 Task: In the  document advertising Apply all border to the tabe with  'with box; Style line and width 1/4 pt 'Select Header and apply  'Italics' Select the text and align it to the  Center
Action: Mouse moved to (79, 17)
Screenshot: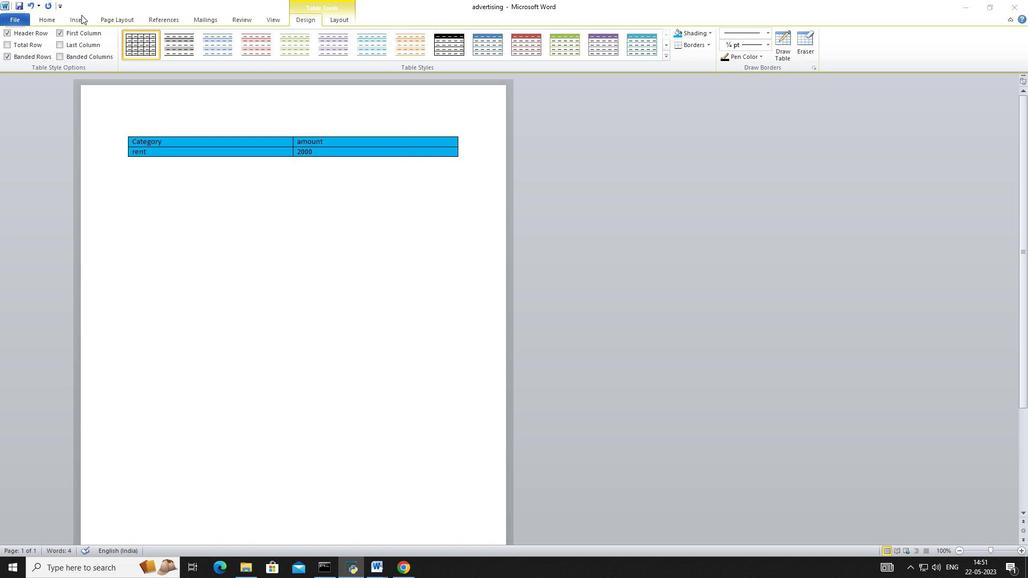 
Action: Mouse pressed left at (79, 17)
Screenshot: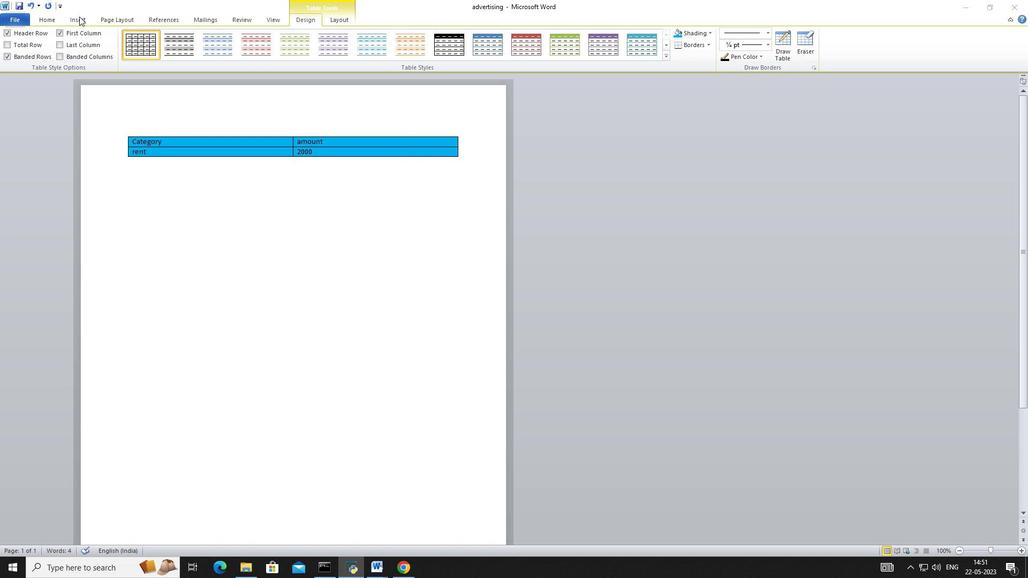 
Action: Mouse moved to (78, 25)
Screenshot: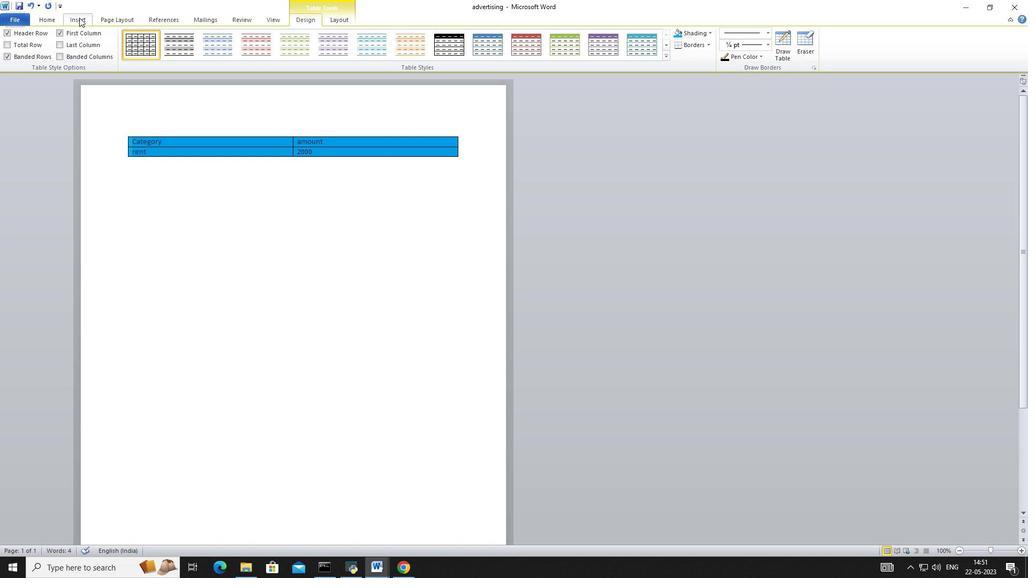 
Action: Key pressed ctrl+A
Screenshot: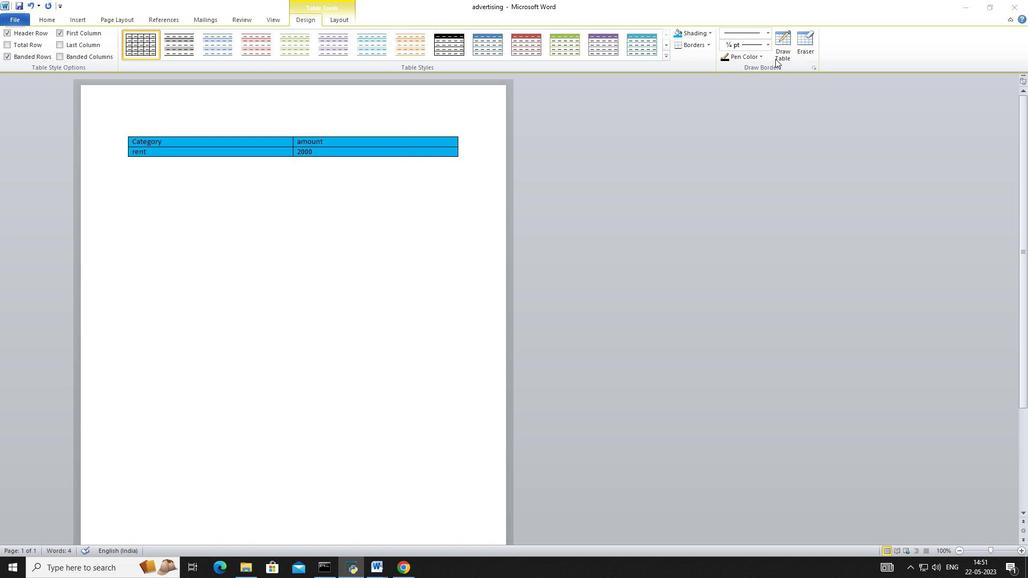 
Action: Mouse moved to (329, 69)
Screenshot: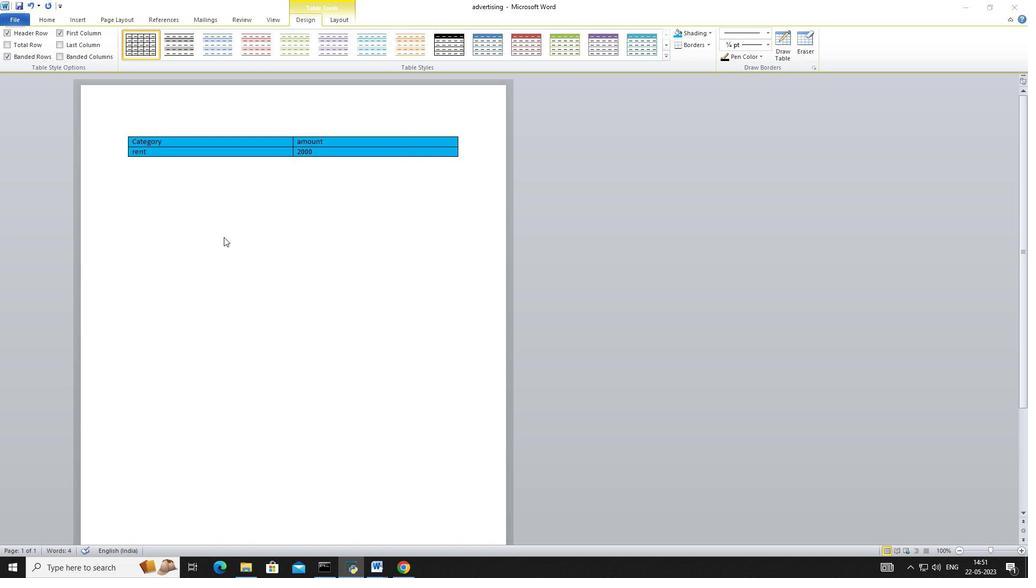 
Action: Mouse pressed left at (49, 19)
Screenshot: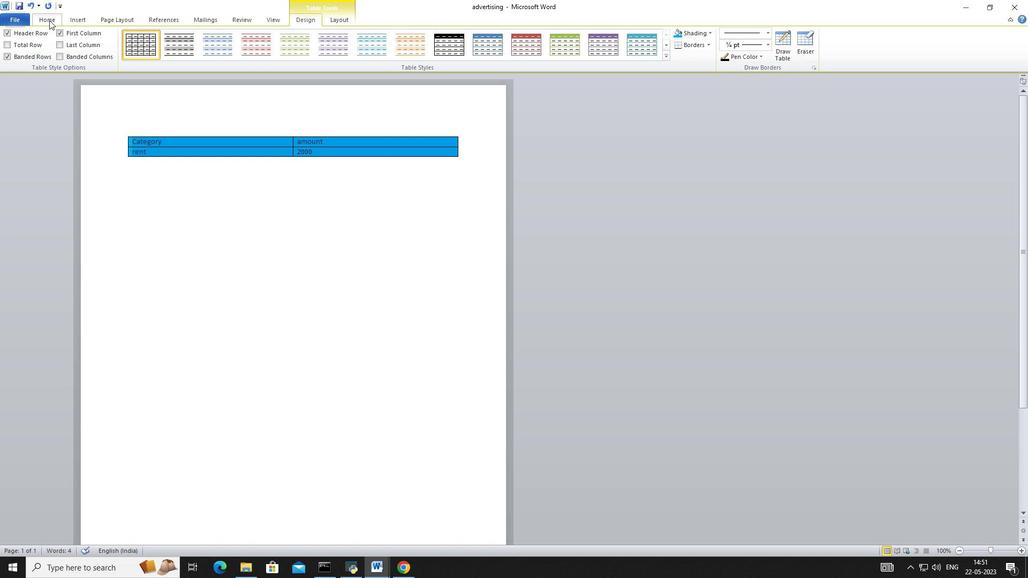 
Action: Mouse moved to (334, 54)
Screenshot: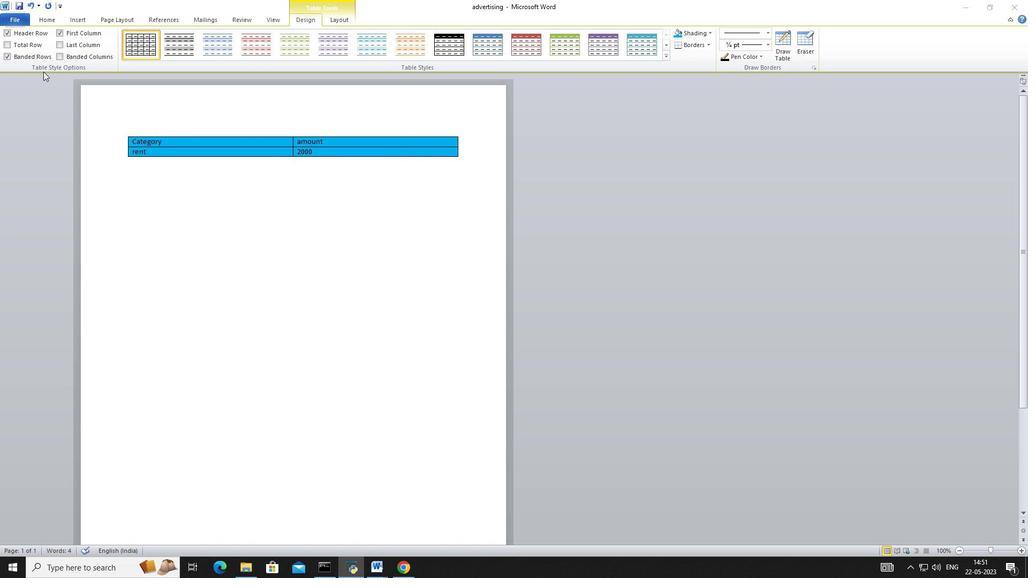 
Action: Mouse pressed left at (334, 54)
Screenshot: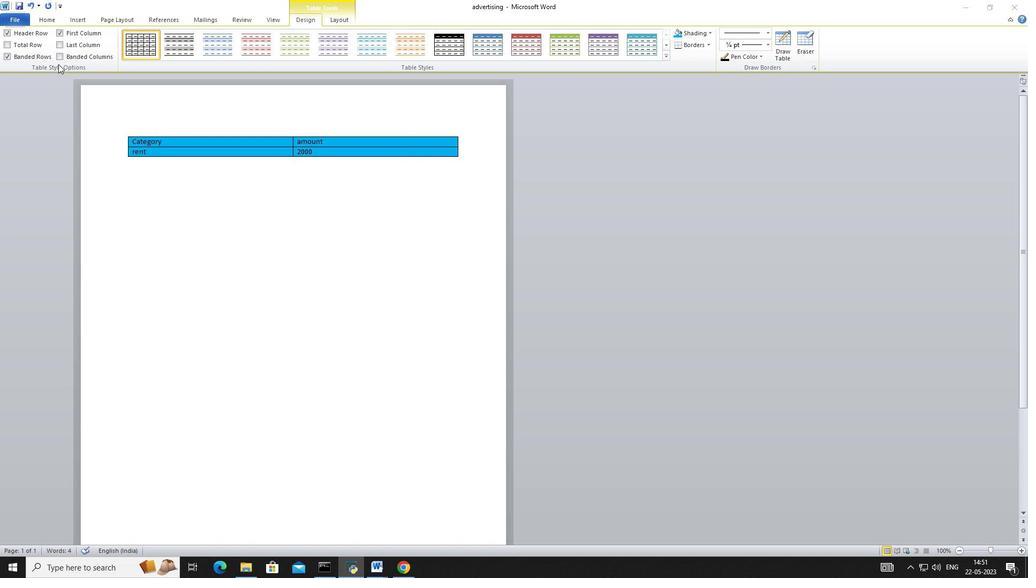 
Action: Mouse moved to (356, 205)
Screenshot: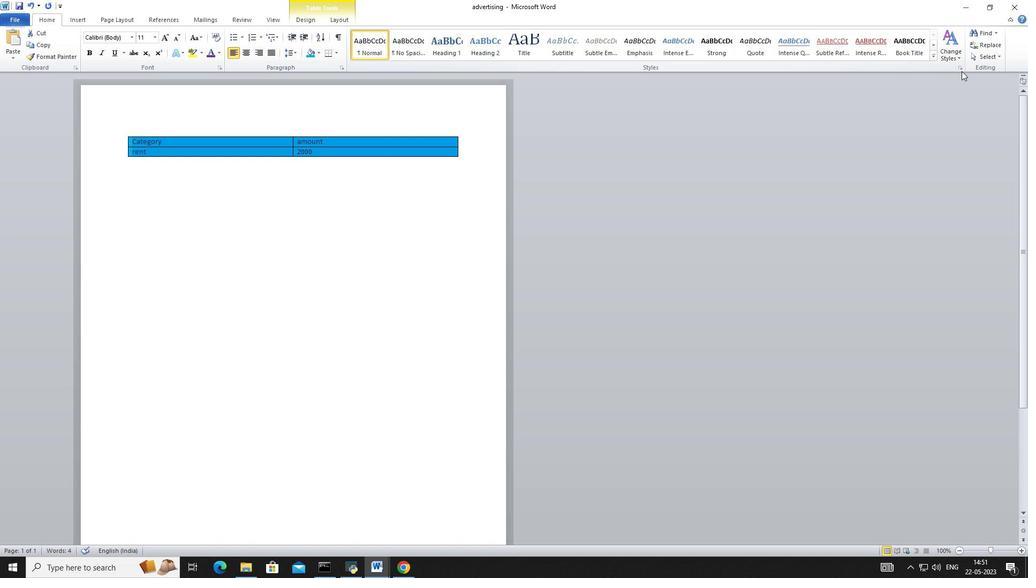 
Action: Mouse pressed left at (123, 130)
Screenshot: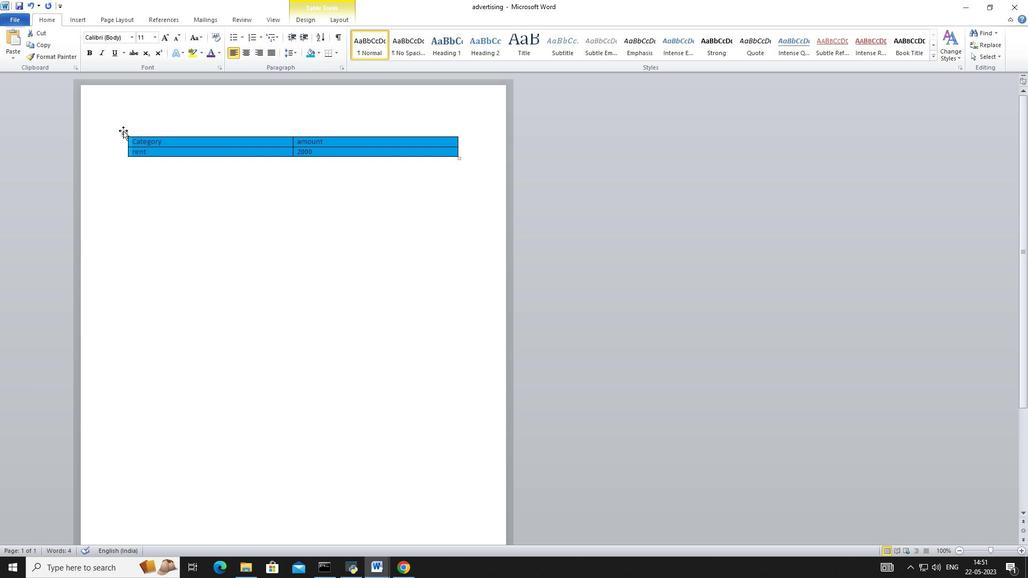 
Action: Mouse moved to (125, 132)
Screenshot: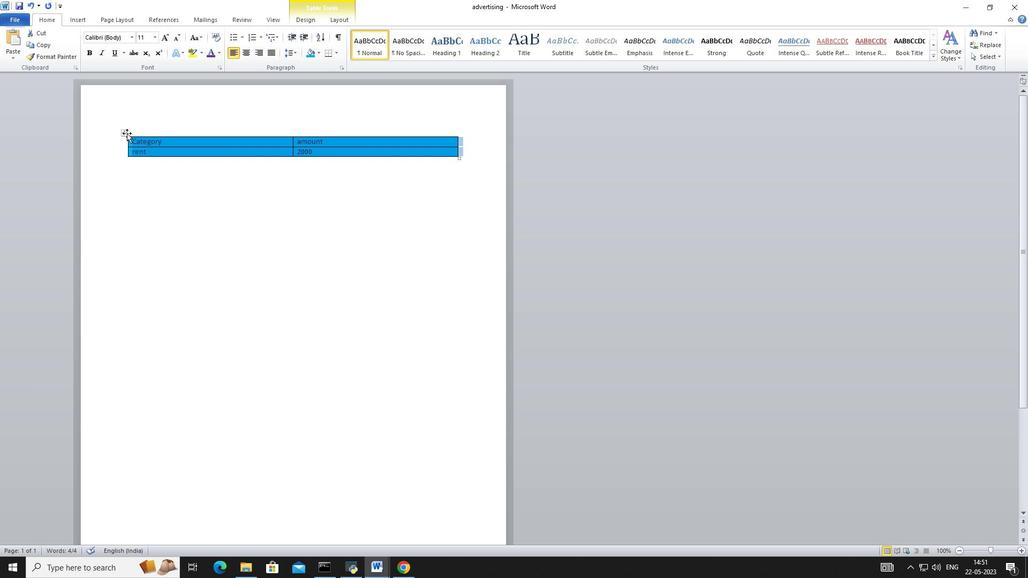 
Action: Mouse pressed left at (125, 132)
Screenshot: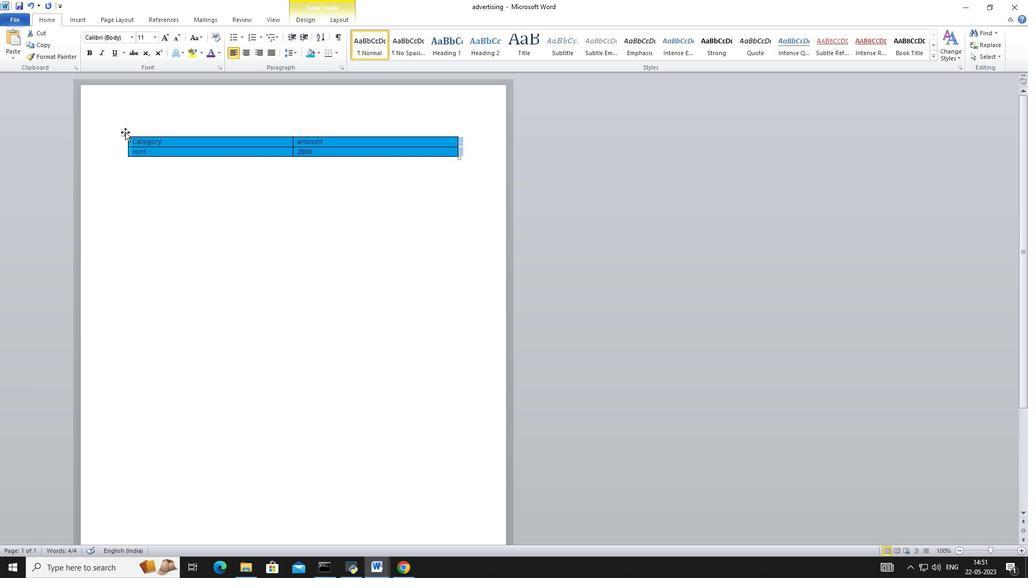 
Action: Mouse moved to (307, 34)
Screenshot: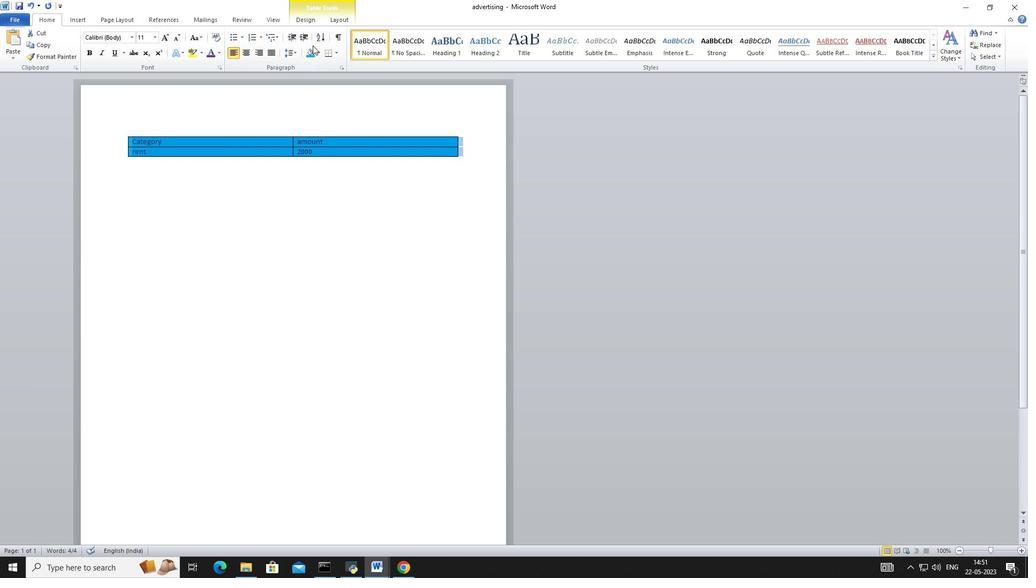 
Action: Mouse pressed left at (369, 130)
Screenshot: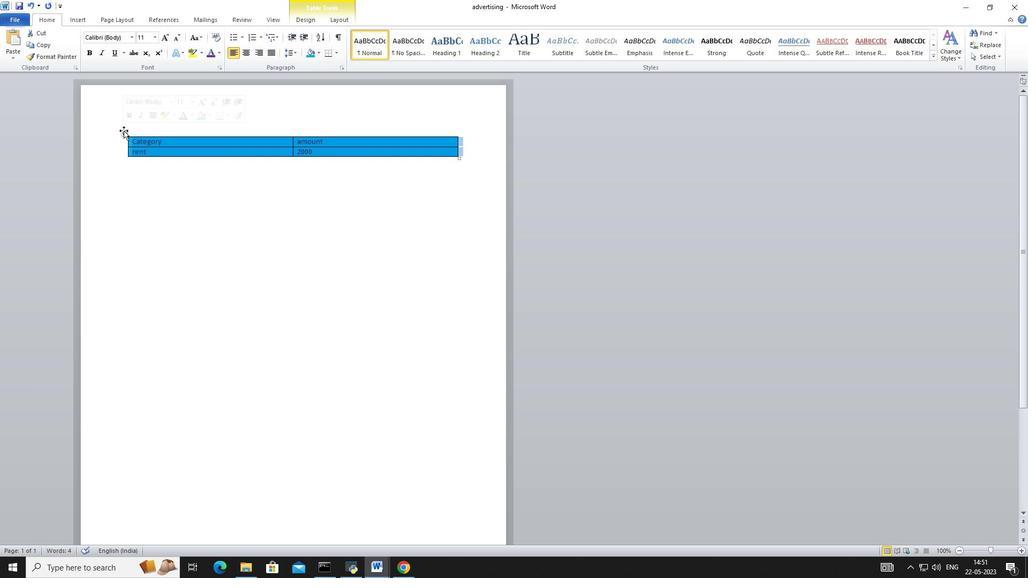 
Action: Mouse moved to (369, 130)
Screenshot: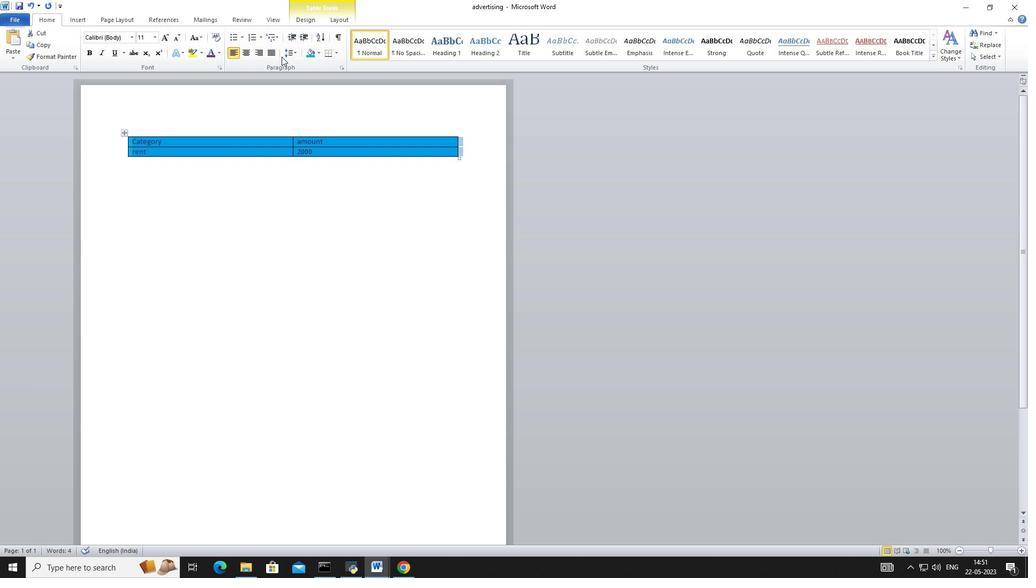 
Action: Mouse pressed left at (305, 21)
Screenshot: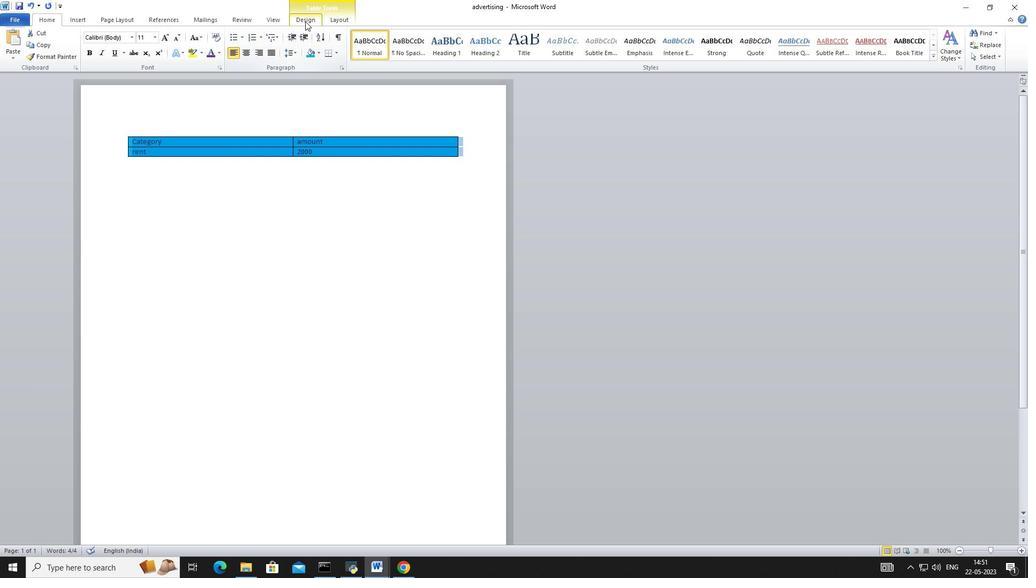 
Action: Mouse moved to (718, 78)
Screenshot: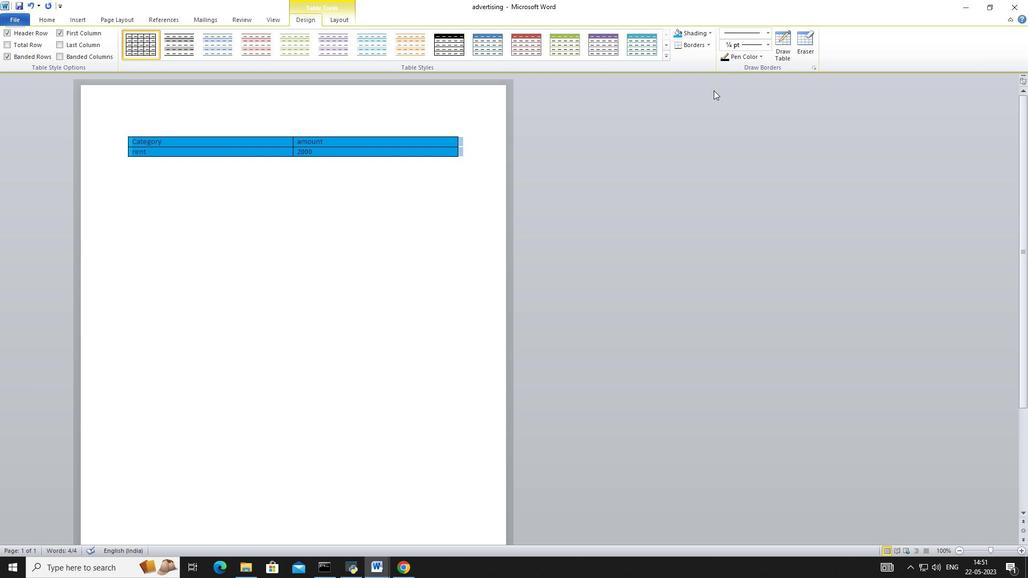 
Action: Mouse pressed left at (339, 55)
Screenshot: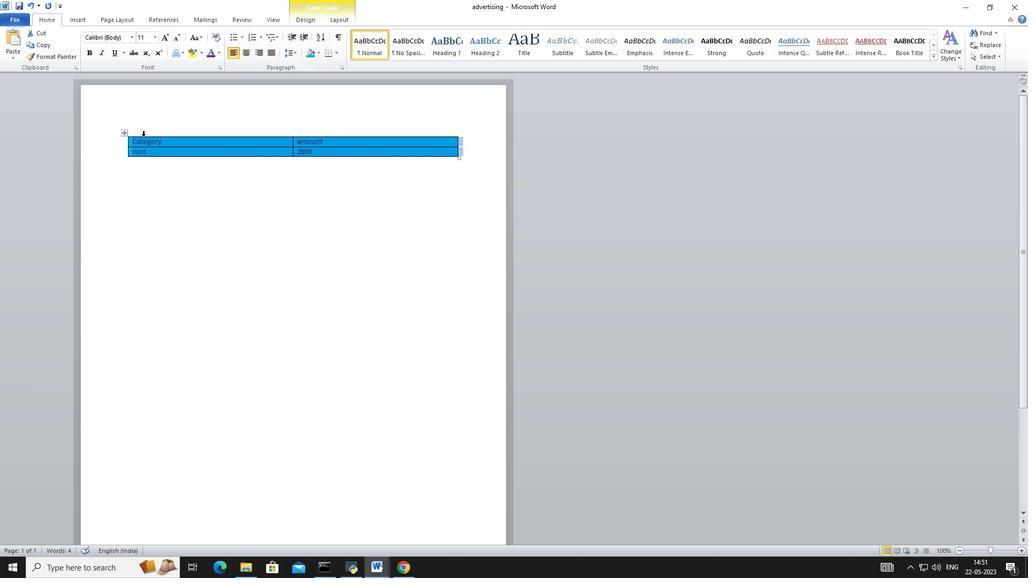 
Action: Mouse moved to (714, 51)
Screenshot: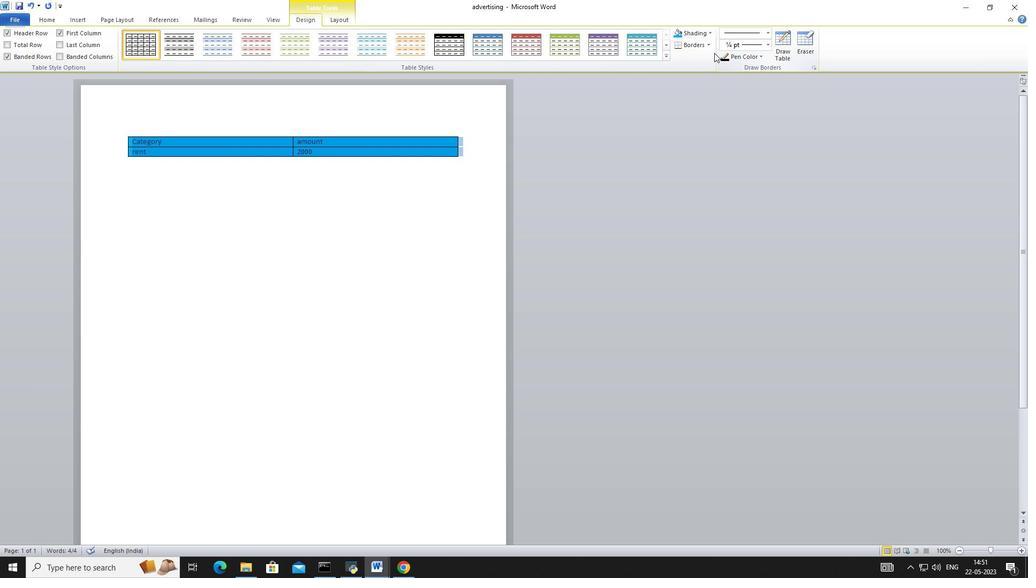 
Action: Mouse pressed left at (366, 253)
Screenshot: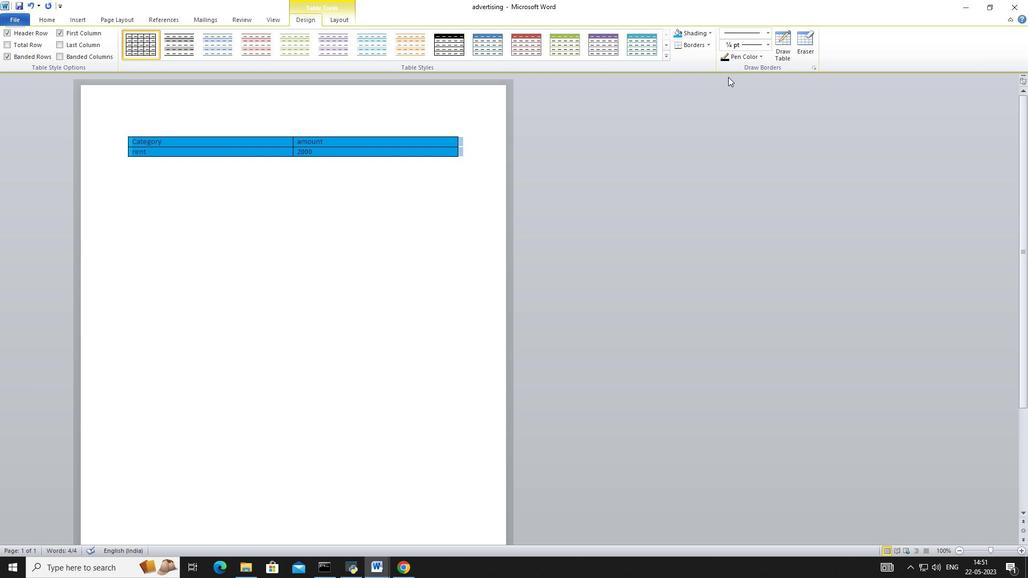 
Action: Mouse moved to (368, 253)
Screenshot: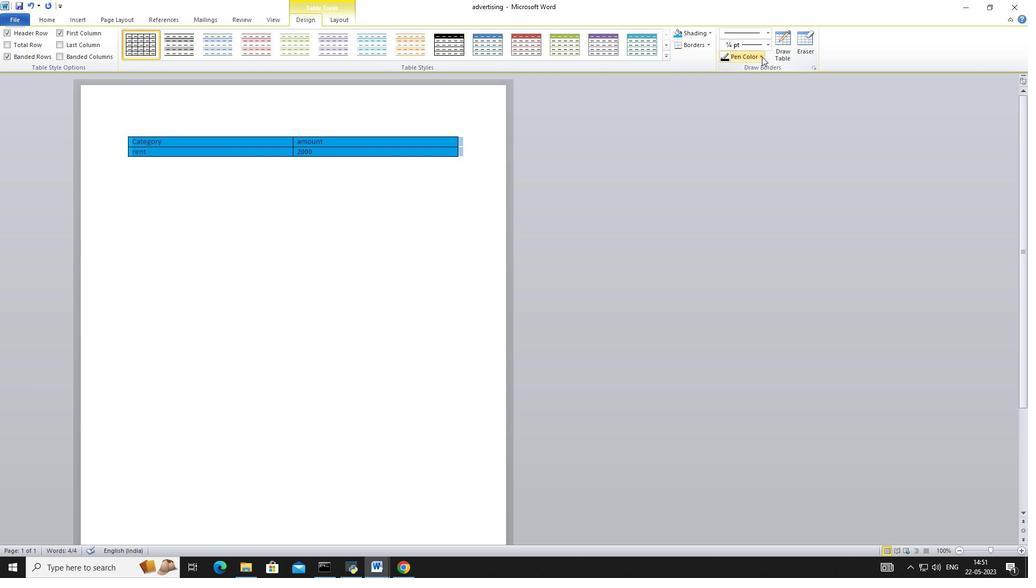 
Action: Mouse pressed left at (709, 44)
Screenshot: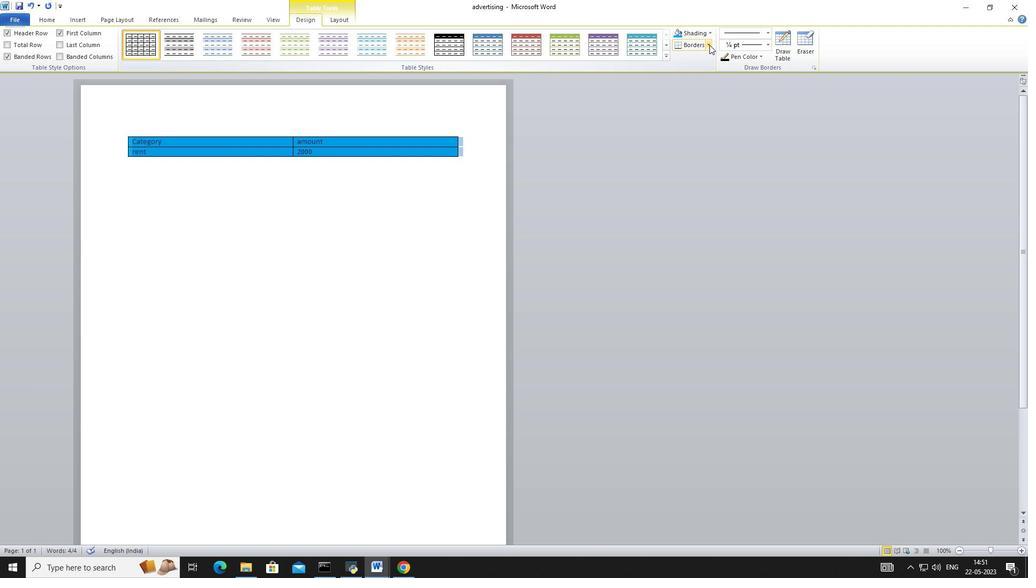 
Action: Mouse moved to (704, 113)
Screenshot: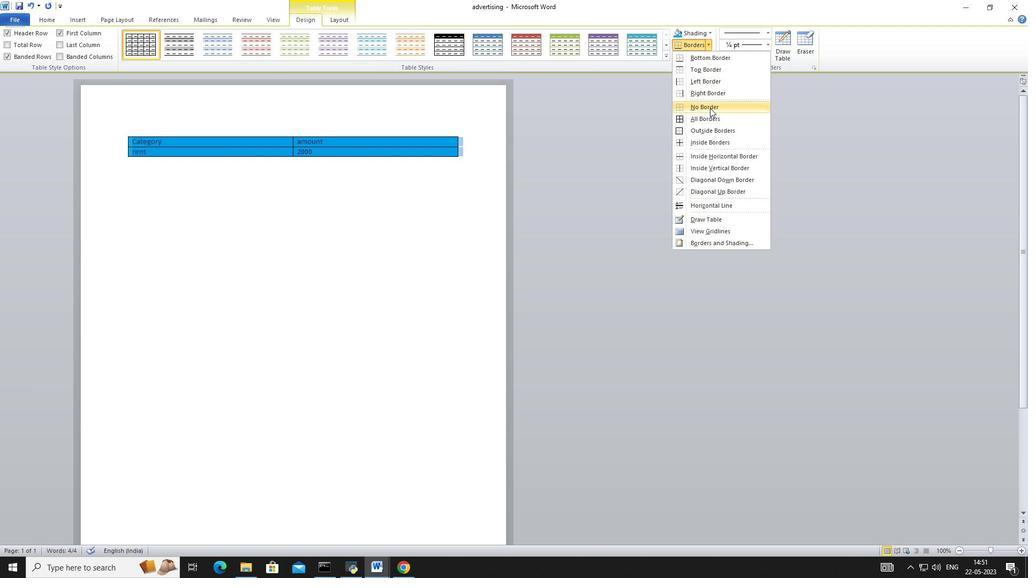 
Action: Mouse pressed left at (393, 238)
Screenshot: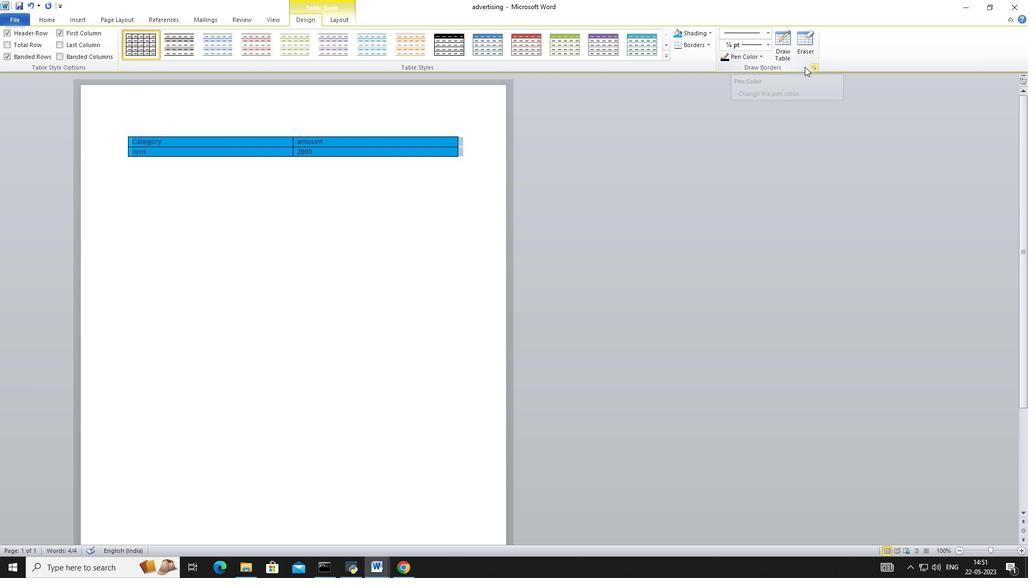 
Action: Mouse moved to (679, 117)
Screenshot: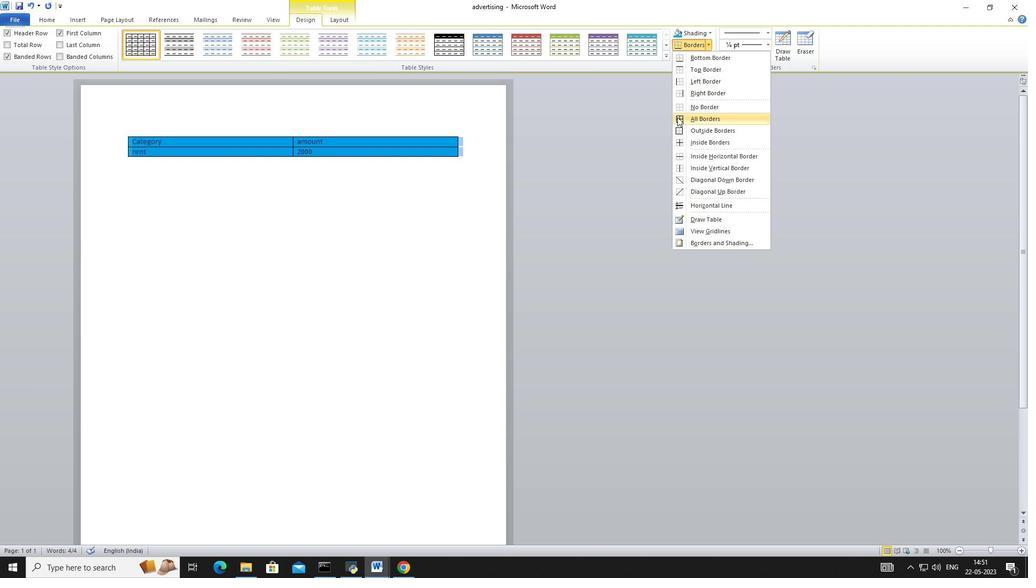 
Action: Mouse pressed left at (679, 117)
Screenshot: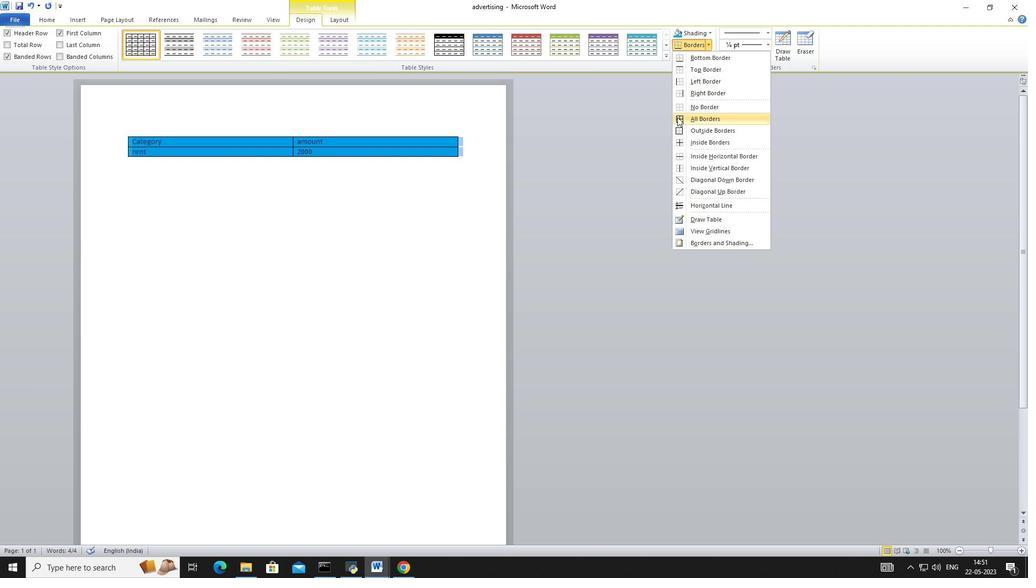 
Action: Mouse moved to (268, 223)
Screenshot: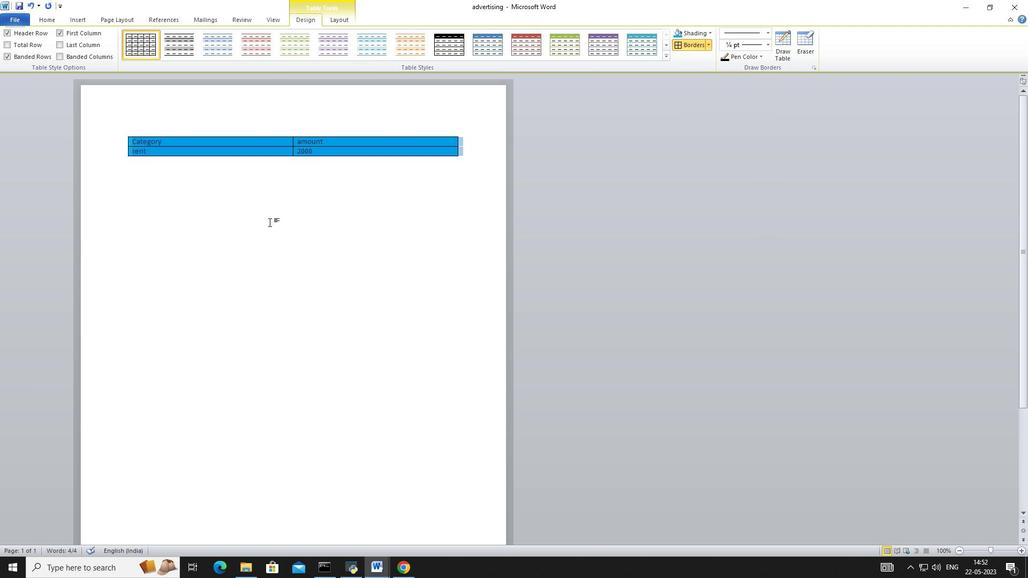 
Action: Mouse pressed left at (268, 223)
Screenshot: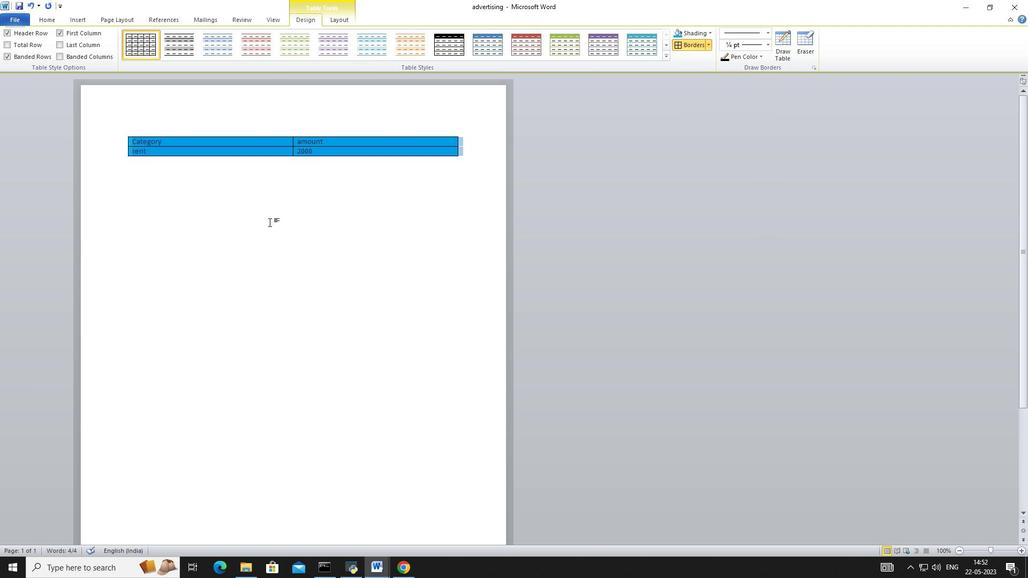 
Action: Mouse moved to (124, 132)
Screenshot: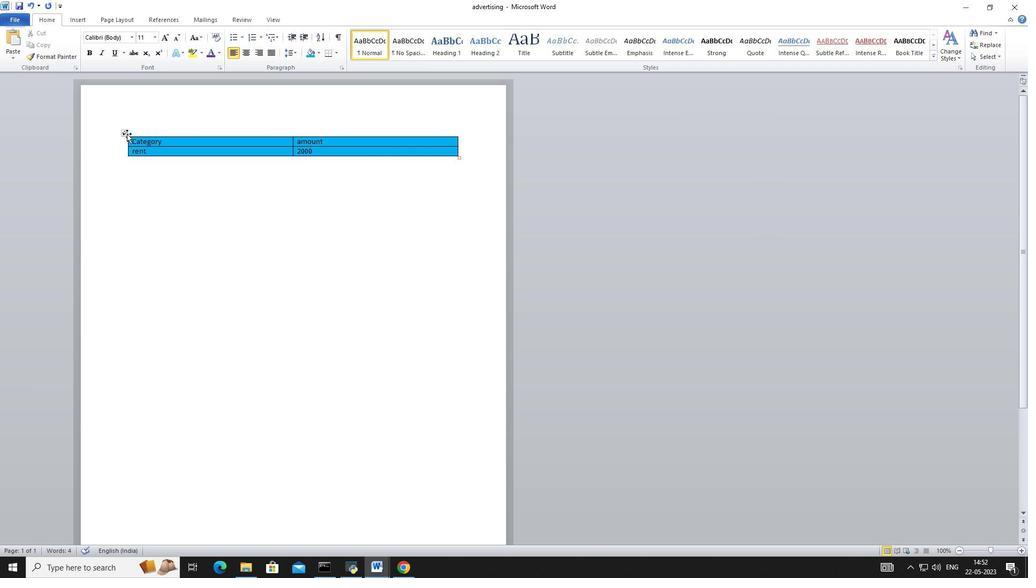 
Action: Mouse pressed left at (124, 132)
Screenshot: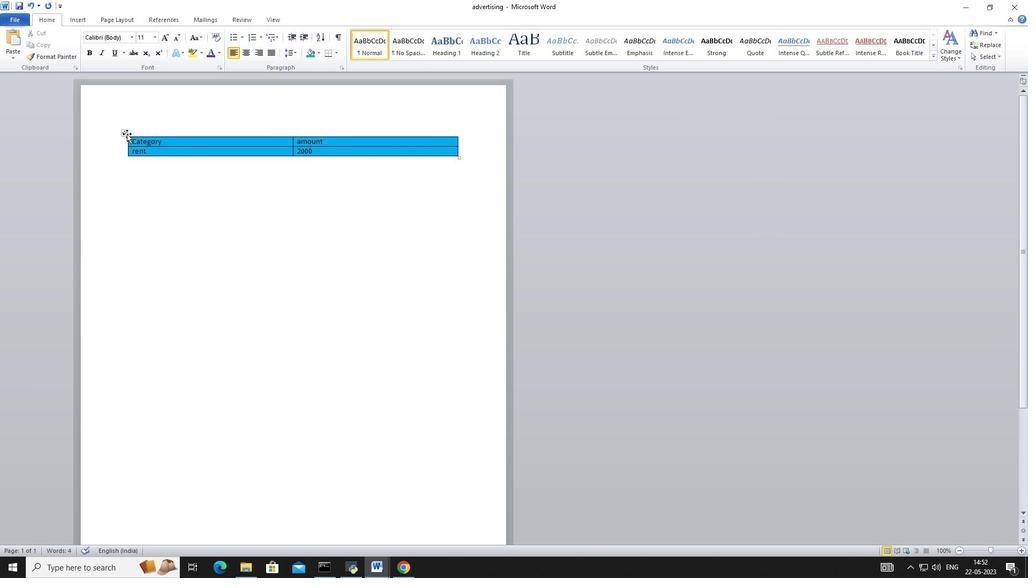 
Action: Mouse moved to (746, 43)
Screenshot: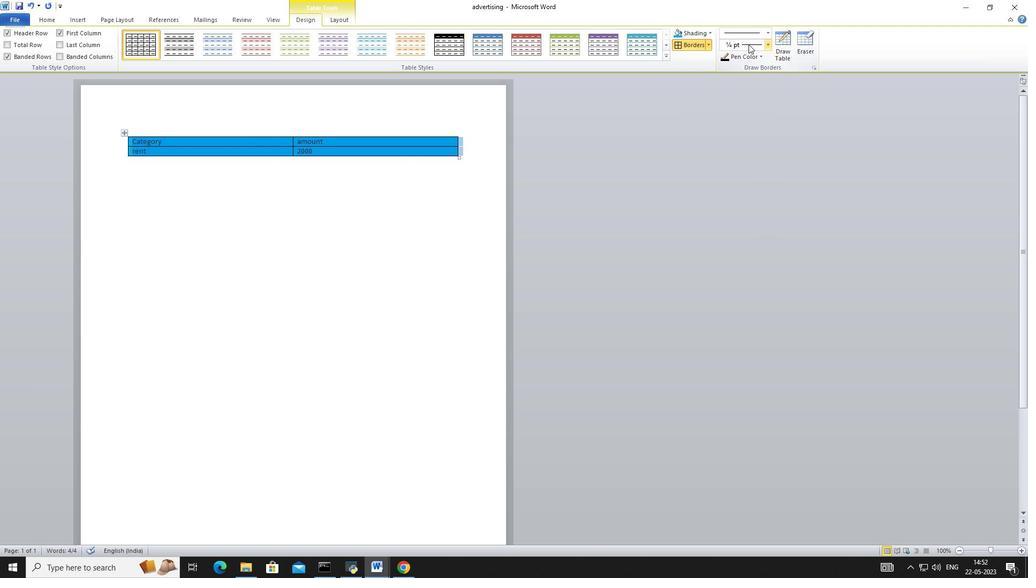 
Action: Mouse pressed left at (746, 43)
Screenshot: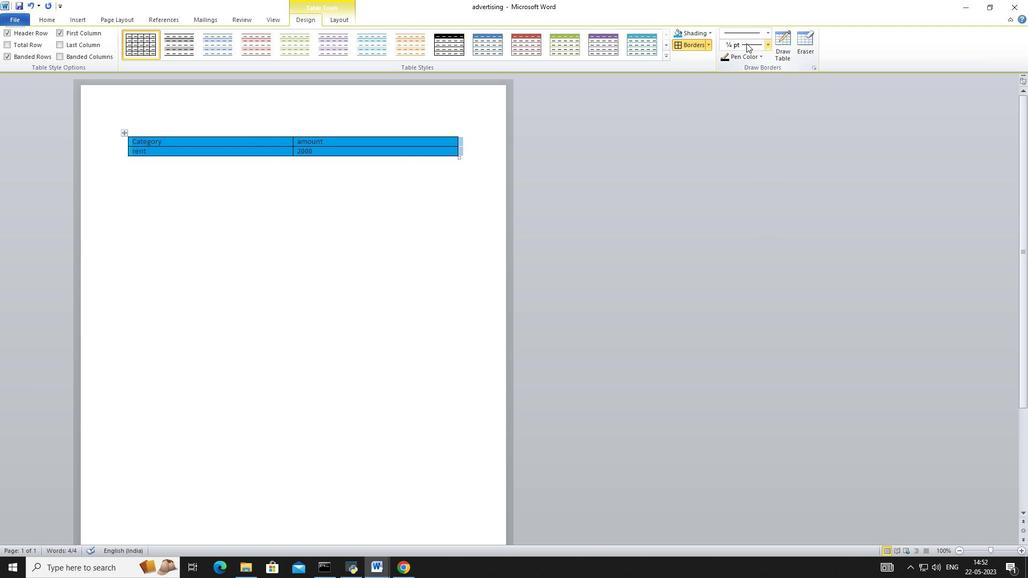 
Action: Mouse moved to (738, 57)
Screenshot: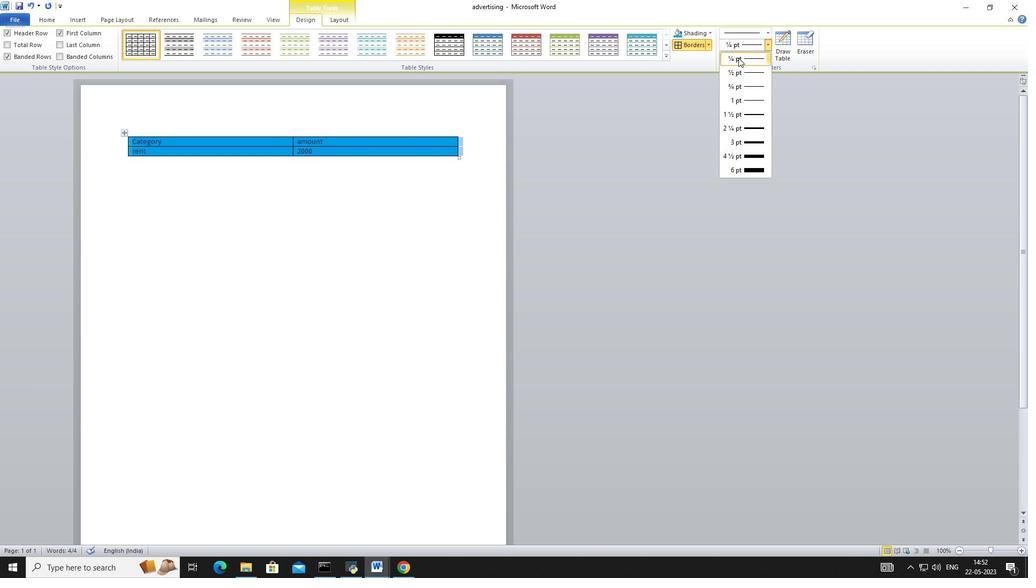 
Action: Mouse pressed left at (507, 321)
Screenshot: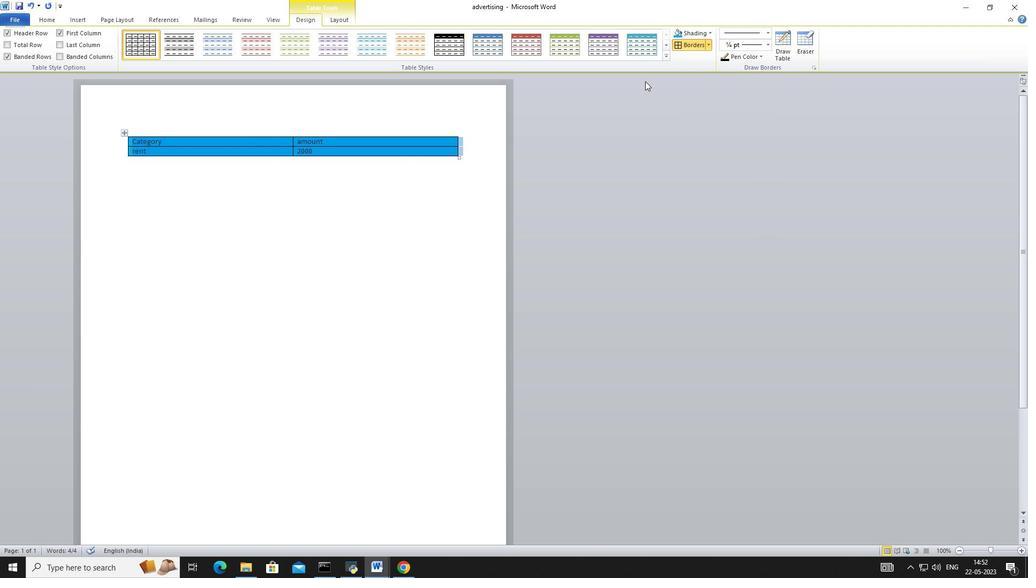 
Action: Mouse moved to (504, 327)
Screenshot: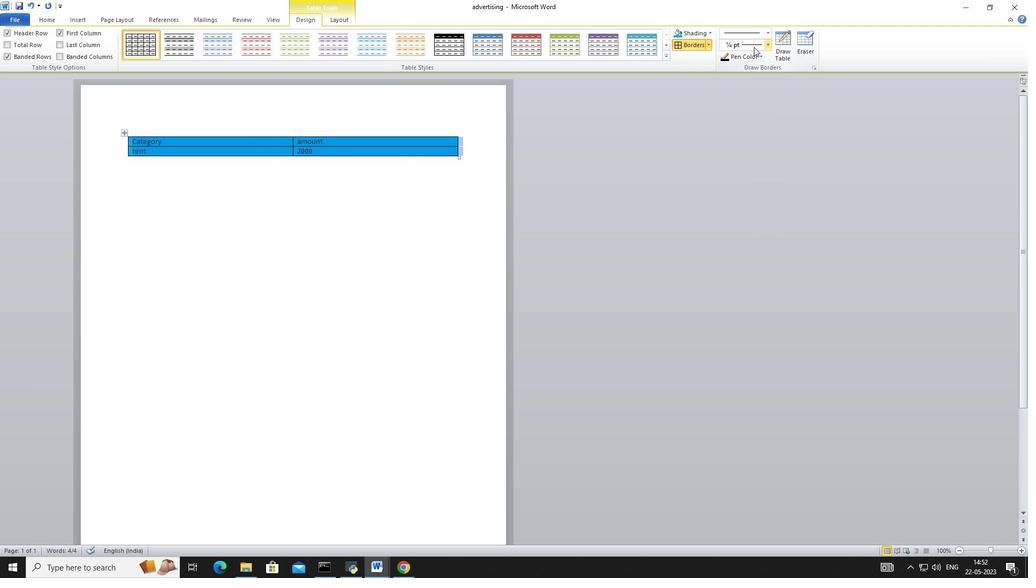 
Action: Mouse pressed left at (738, 57)
Screenshot: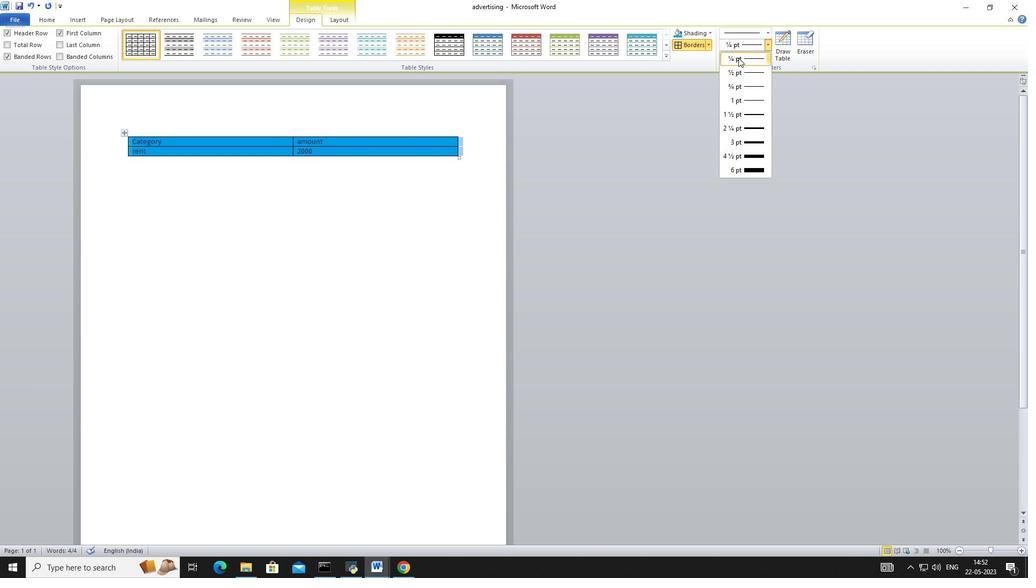 
Action: Mouse moved to (320, 178)
Screenshot: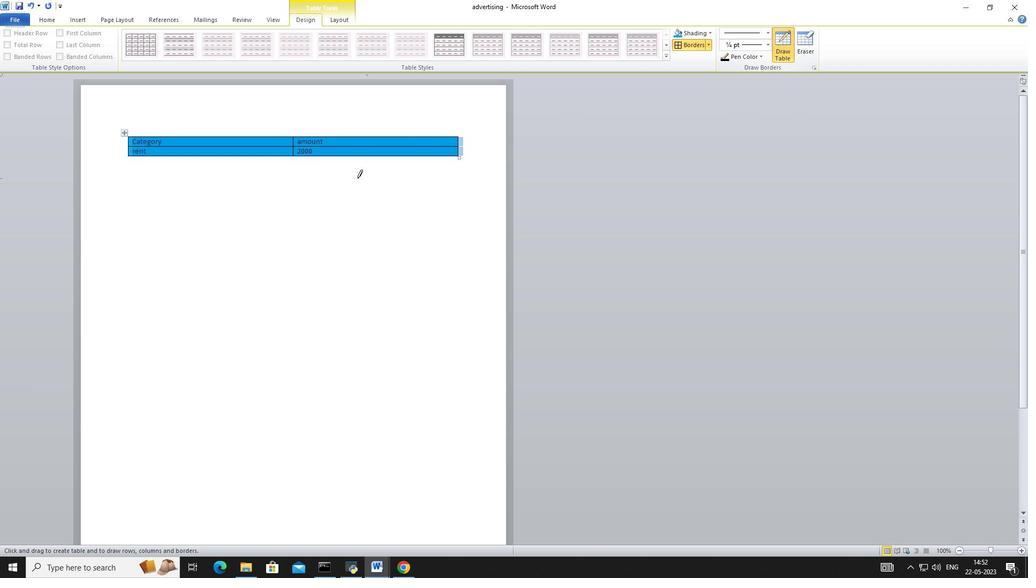 
Action: Mouse scrolled (491, 387) with delta (0, 0)
Screenshot: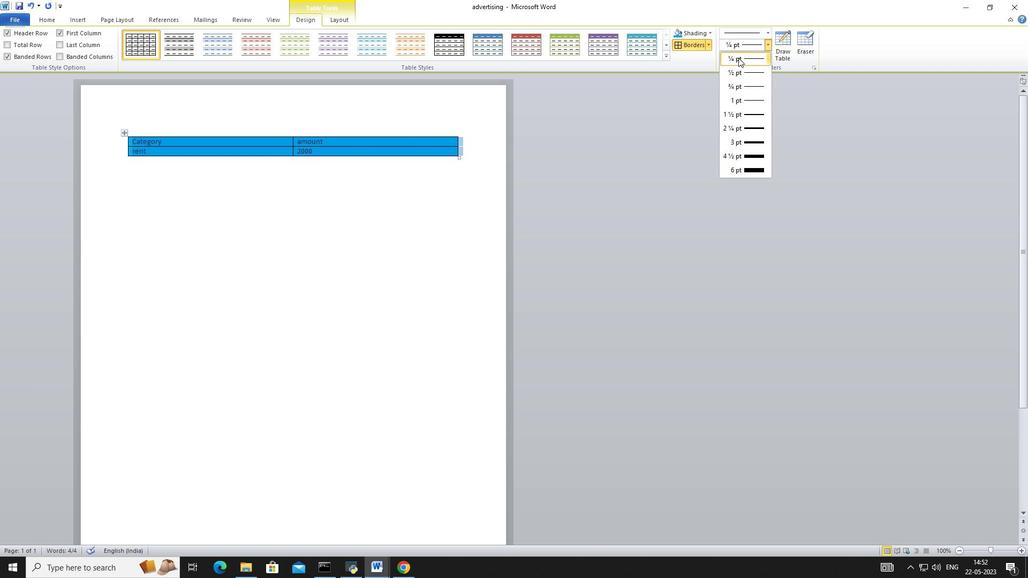 
Action: Mouse moved to (306, 176)
Screenshot: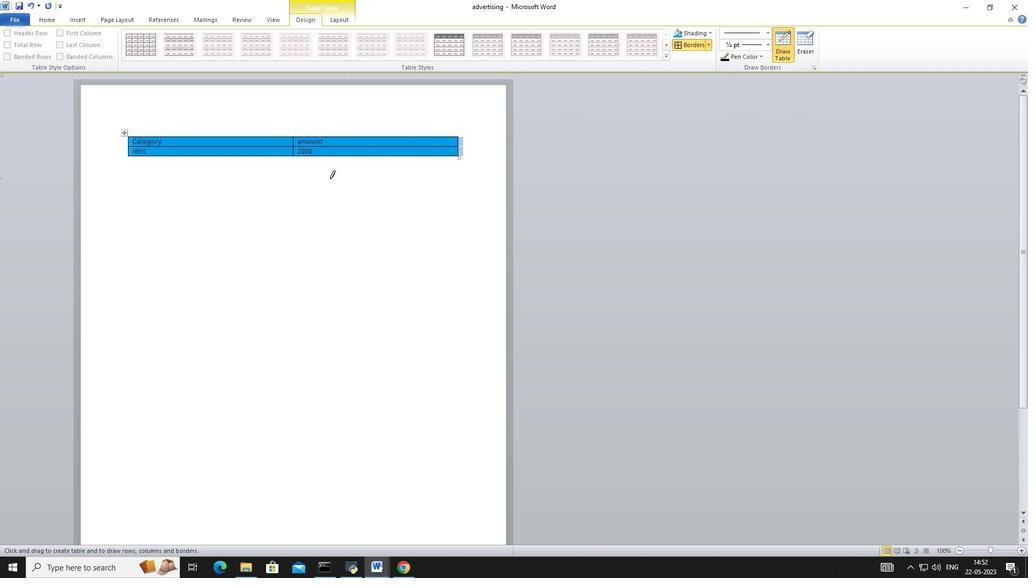 
Action: Mouse scrolled (491, 387) with delta (0, 0)
Screenshot: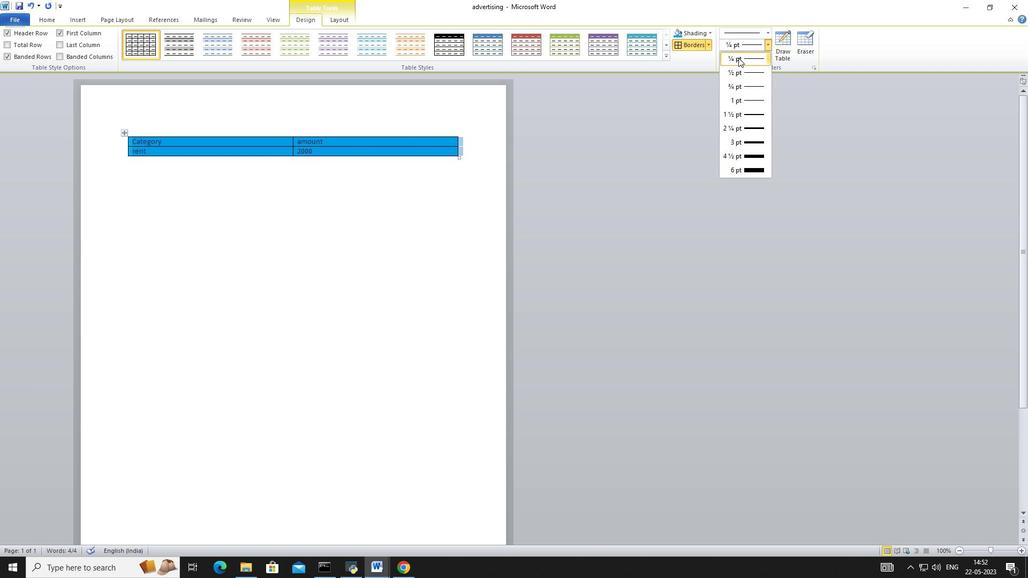 
Action: Mouse moved to (302, 171)
Screenshot: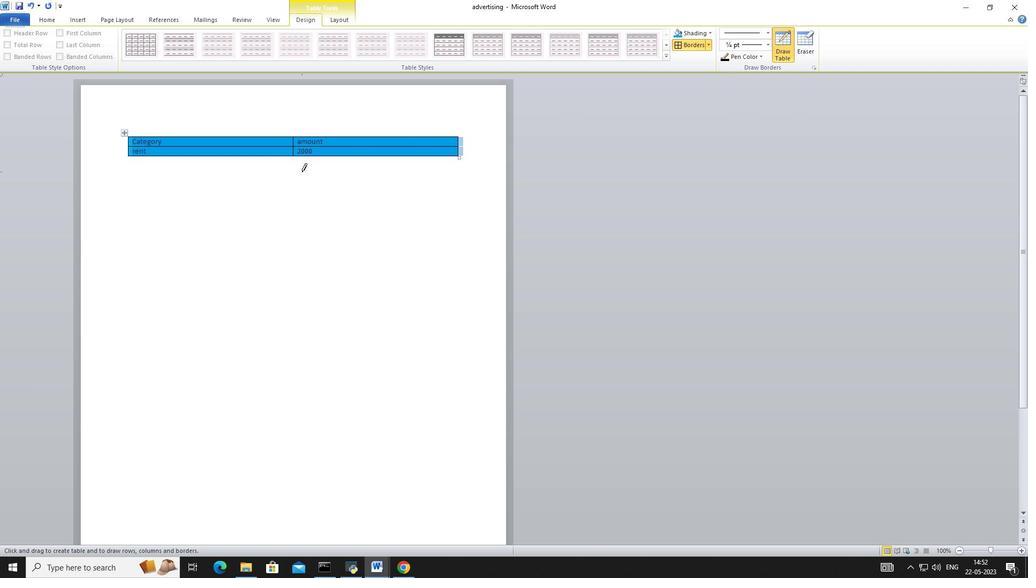 
Action: Mouse pressed left at (480, 335)
Screenshot: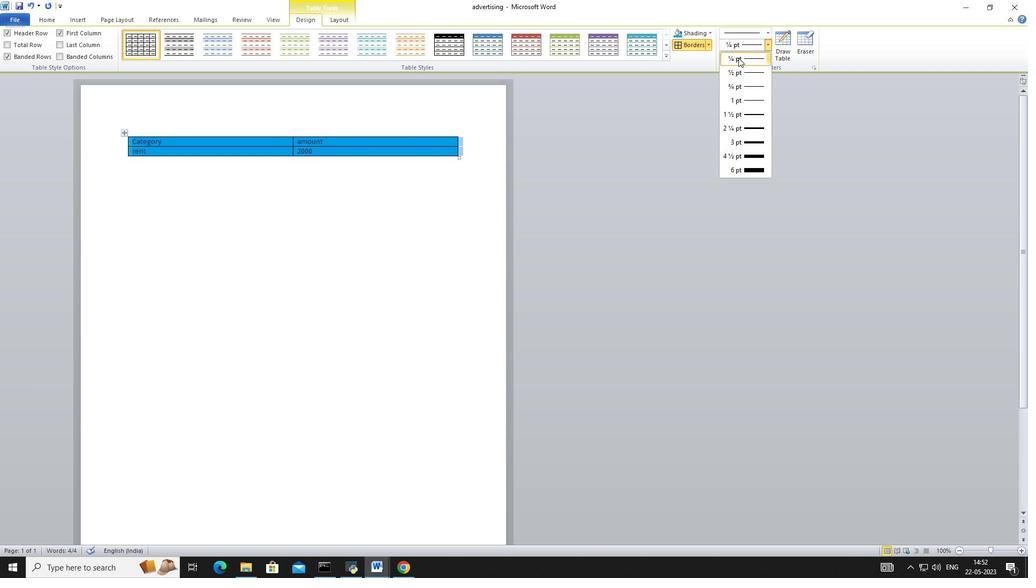 
Action: Mouse moved to (578, 372)
Screenshot: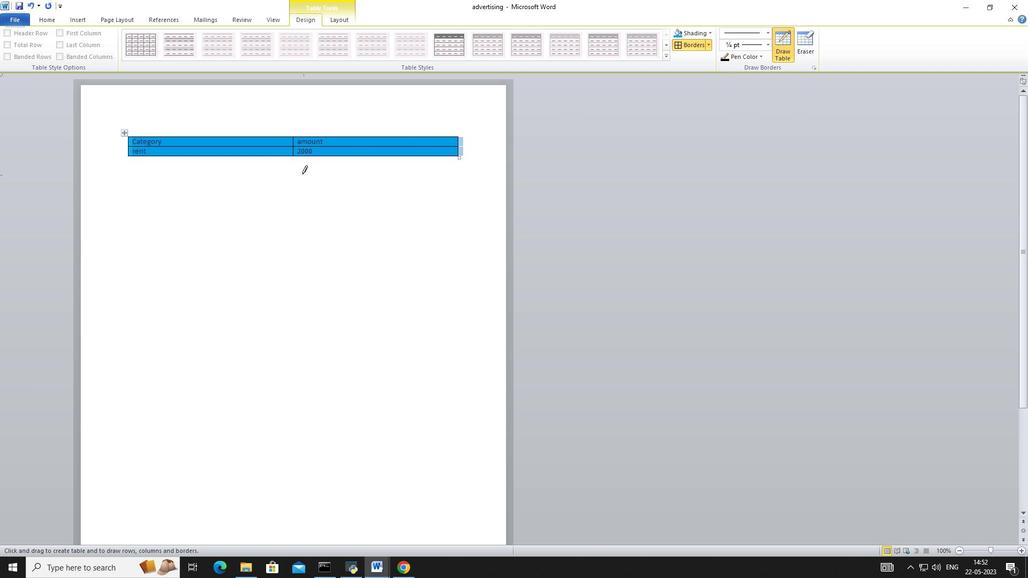 
Action: Mouse pressed left at (578, 372)
Screenshot: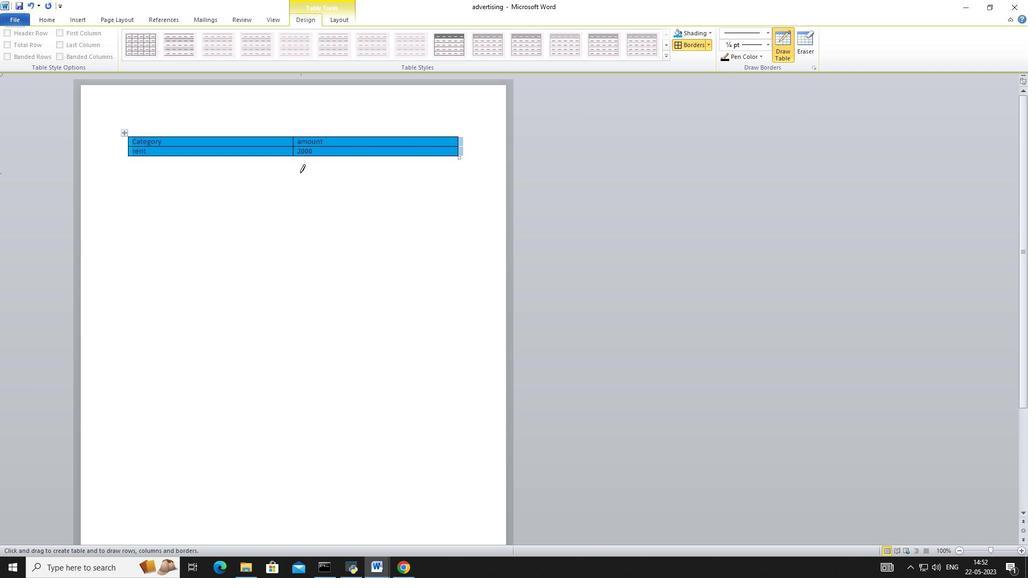 
Action: Mouse moved to (481, 322)
Screenshot: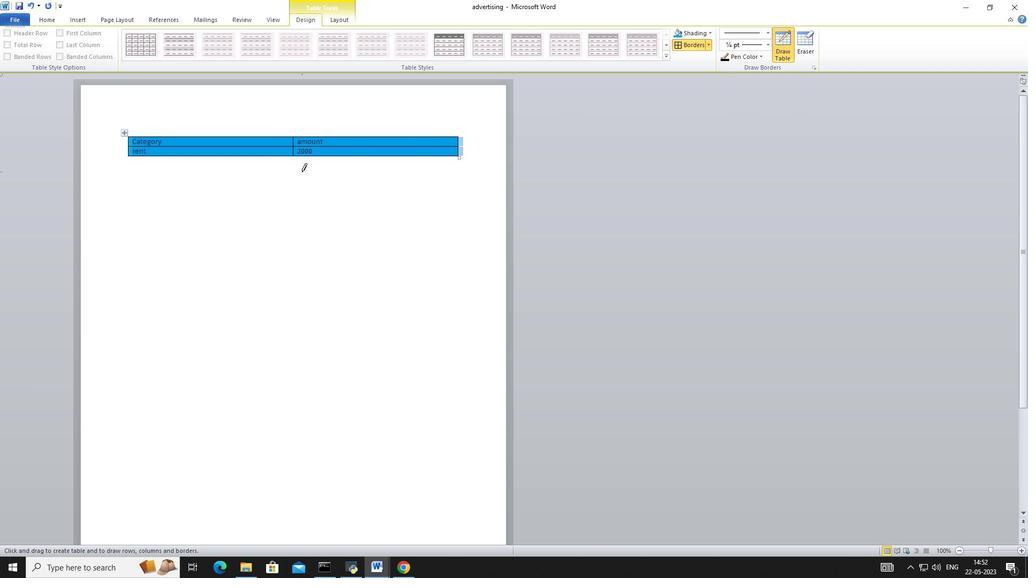 
Action: Key pressed ctrl+I
Screenshot: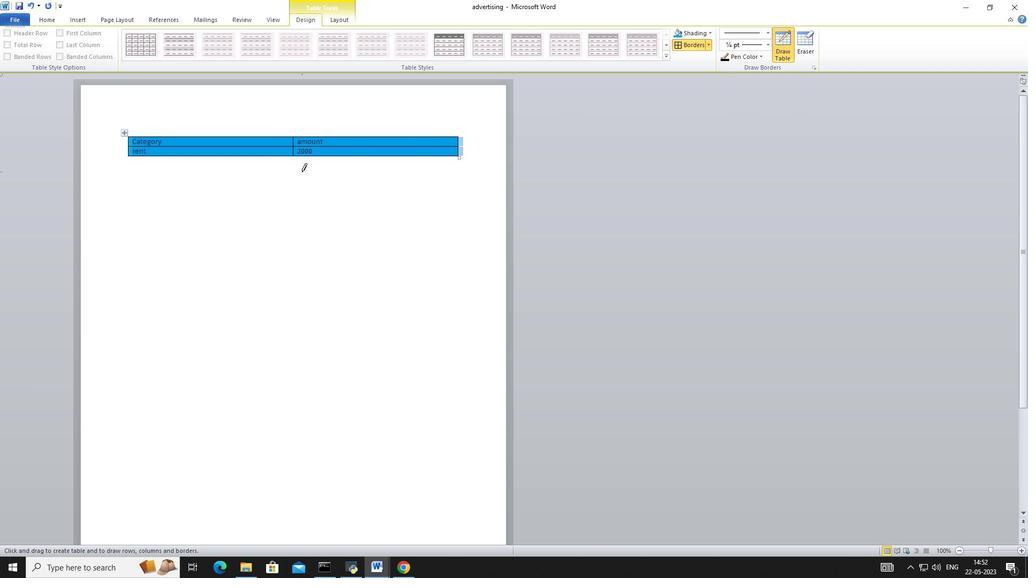 
Action: Mouse moved to (19, 39)
Screenshot: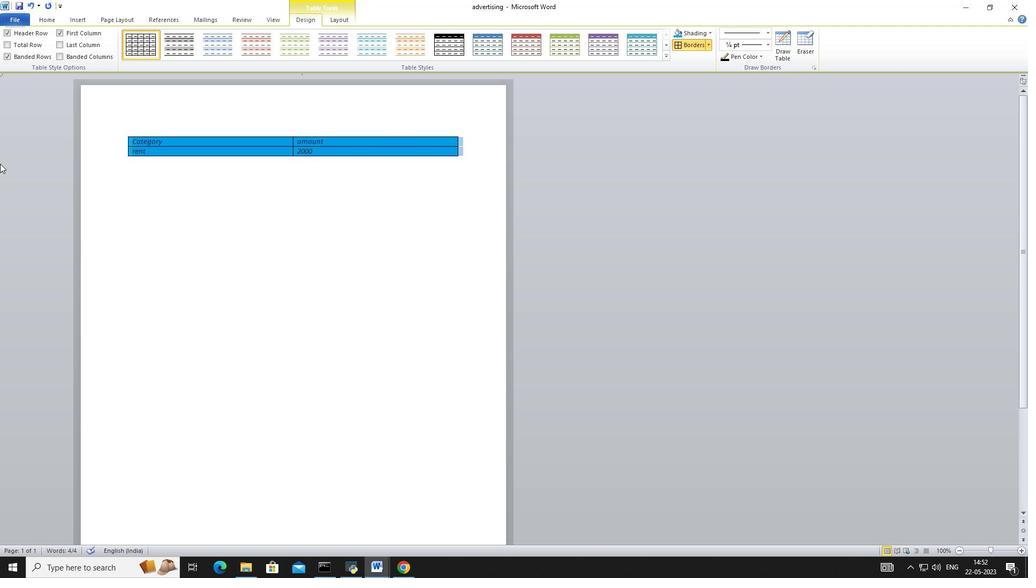 
Action: Mouse pressed left at (312, 160)
Screenshot: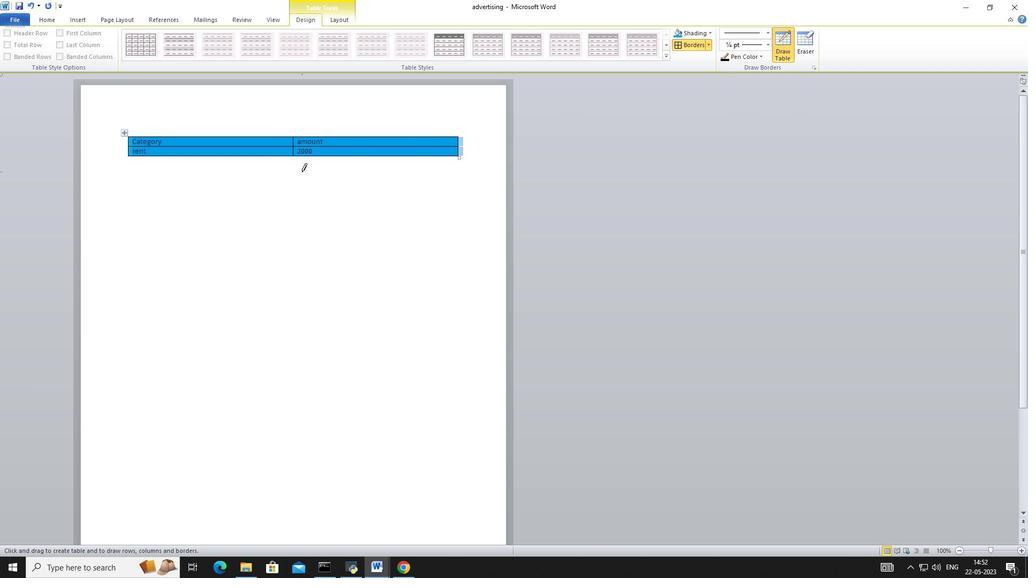 
Action: Mouse moved to (312, 157)
Screenshot: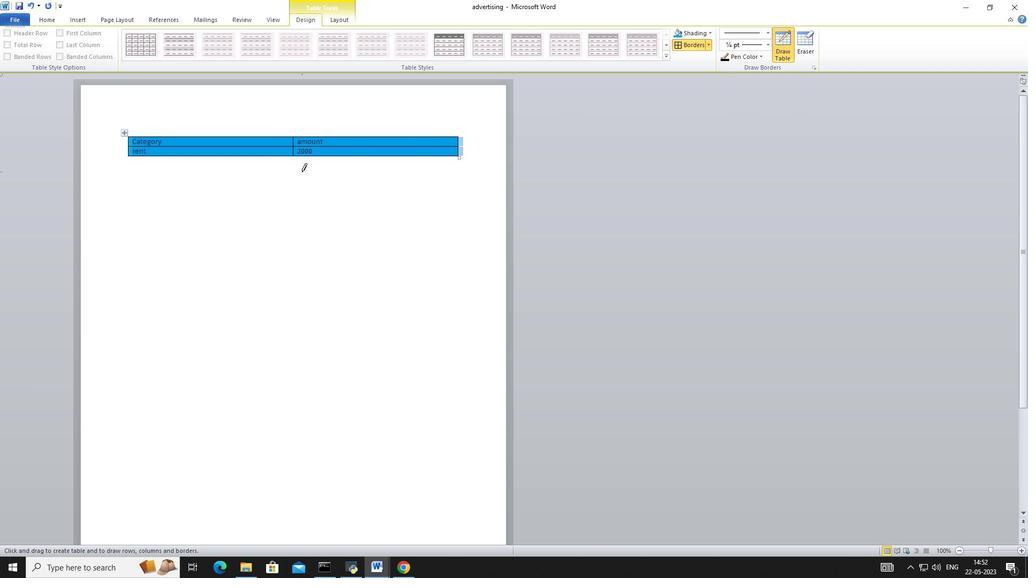 
Action: Mouse pressed left at (312, 157)
Screenshot: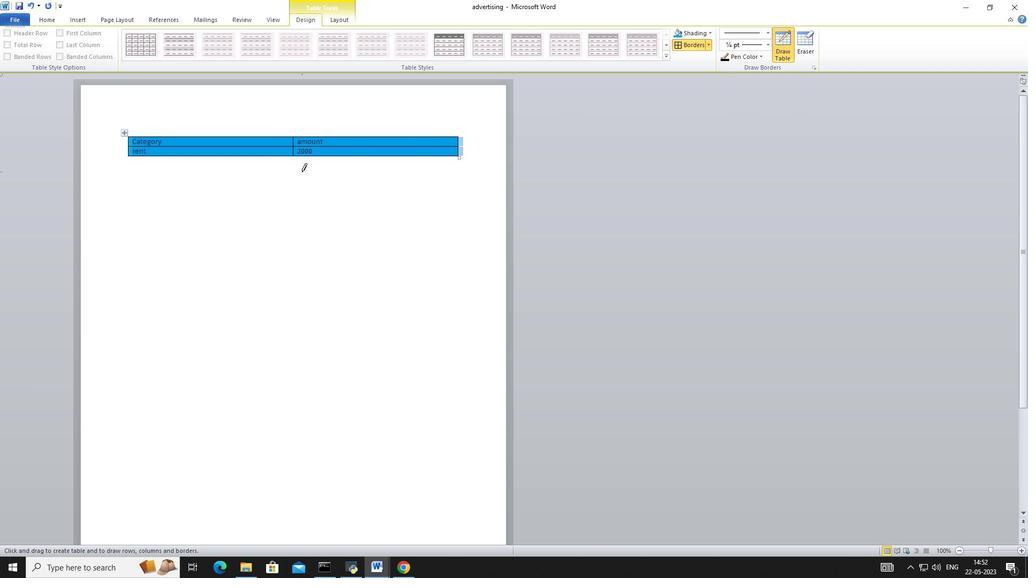 
Action: Mouse pressed left at (48, 17)
Screenshot: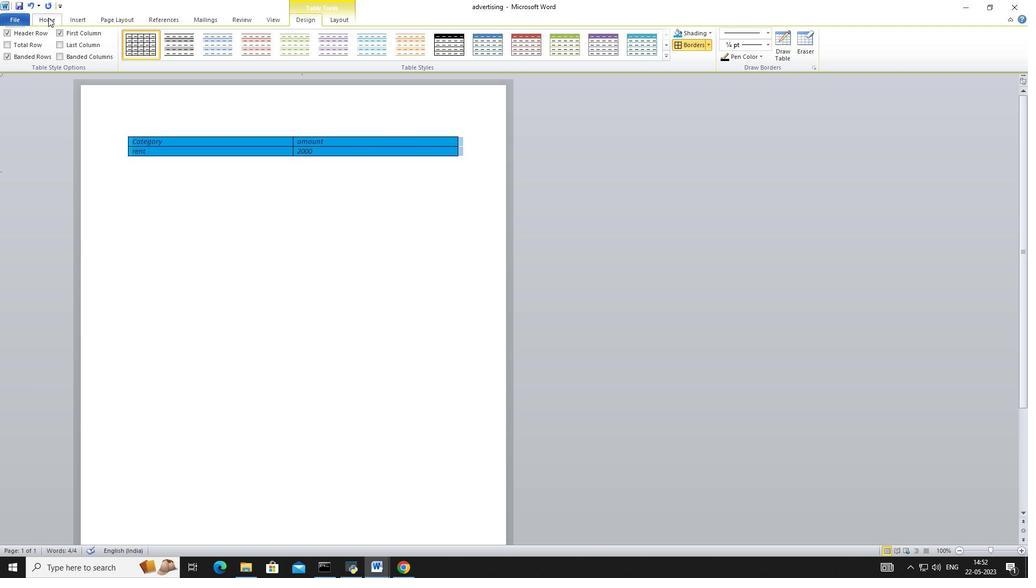 
Action: Mouse moved to (254, 63)
Screenshot: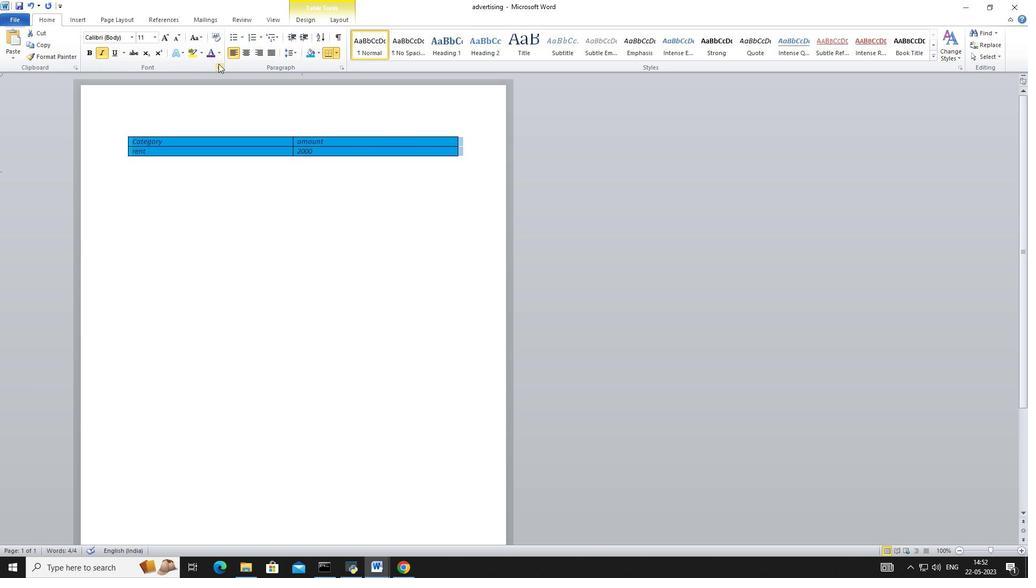 
Action: Key pressed <Key.shift>
Screenshot: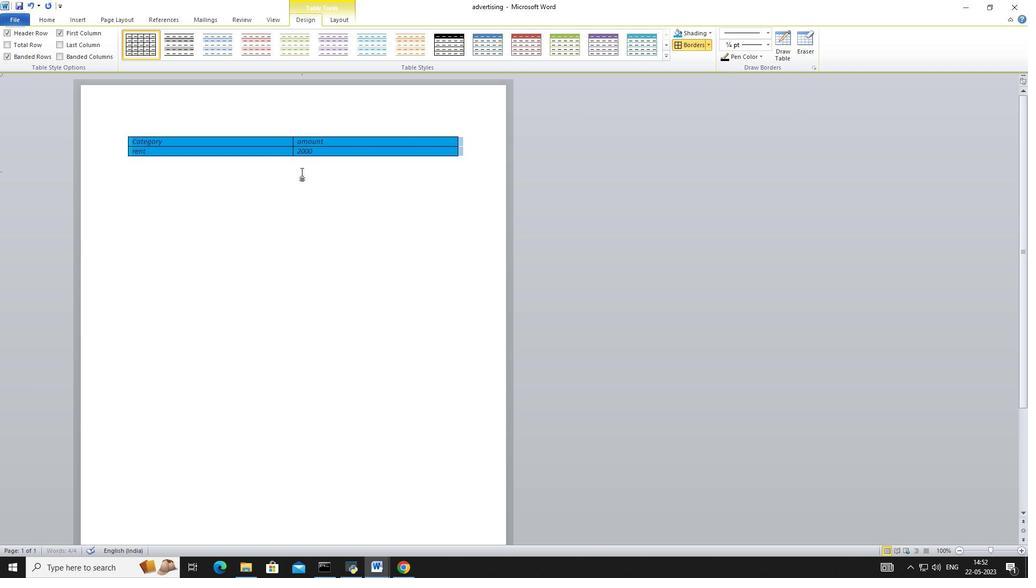 
Action: Mouse moved to (252, 57)
Screenshot: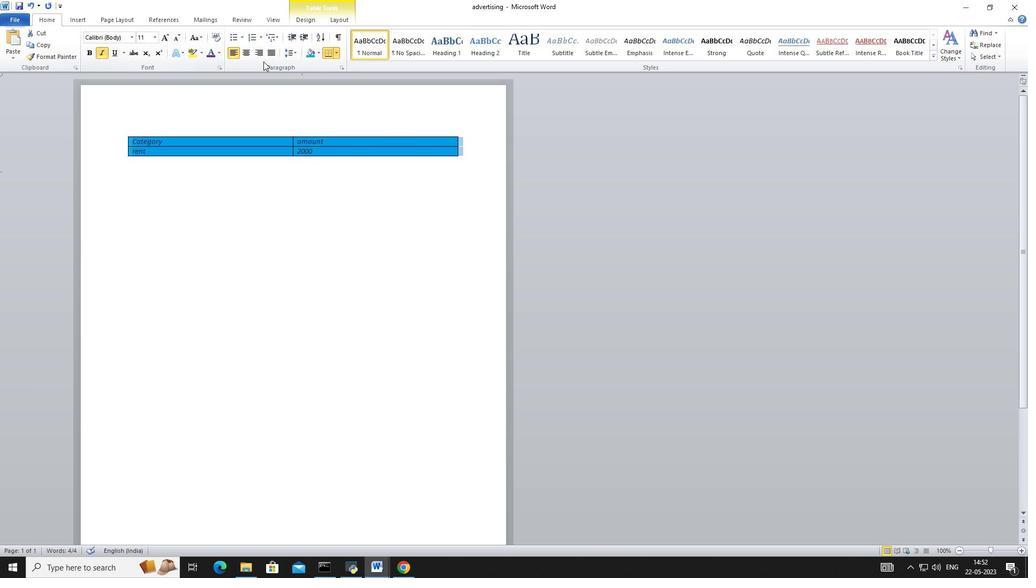 
Action: Mouse pressed left at (630, 296)
Screenshot: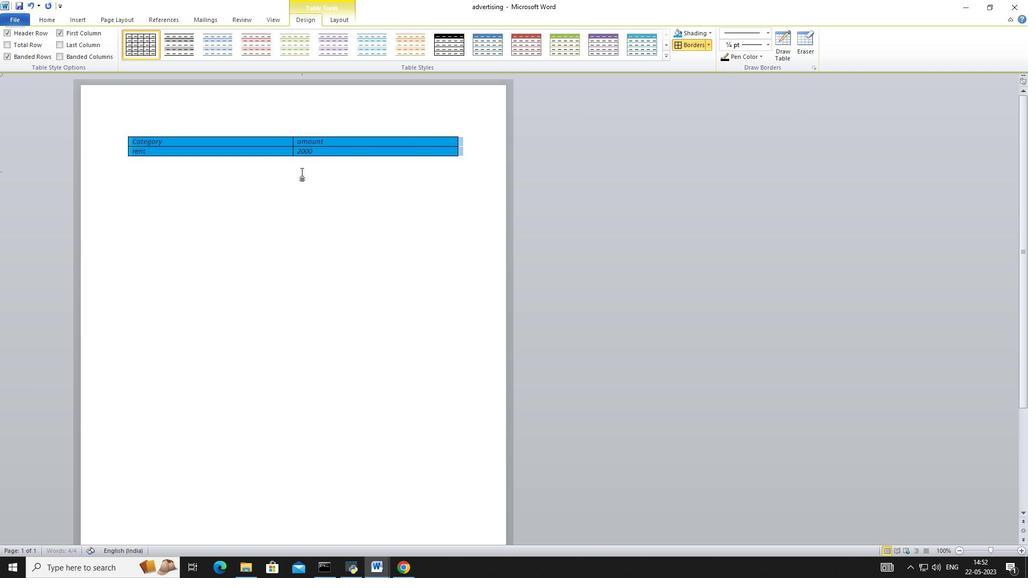 
Action: Mouse moved to (250, 53)
Screenshot: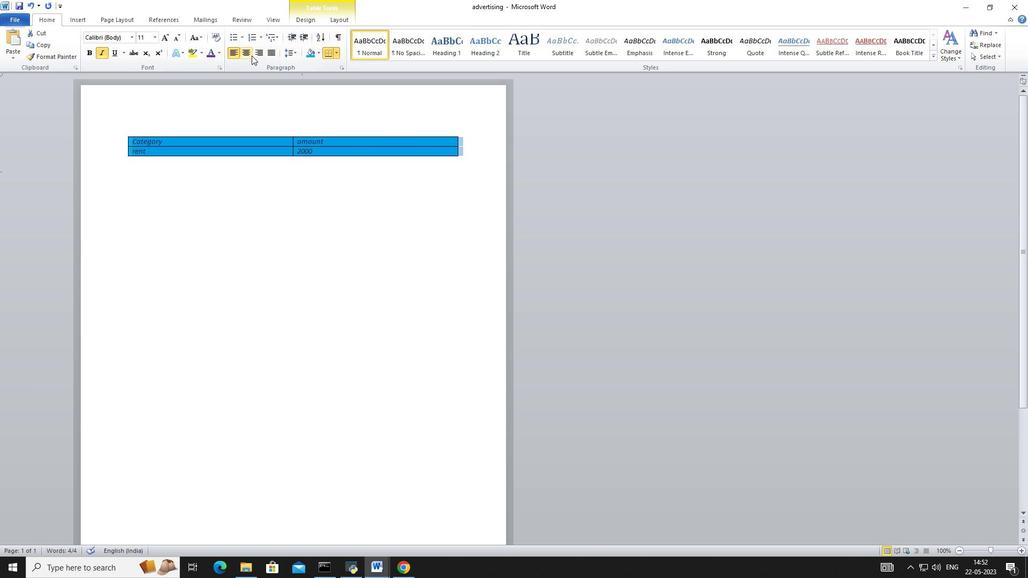 
Action: Key pressed <Key.shift>
Screenshot: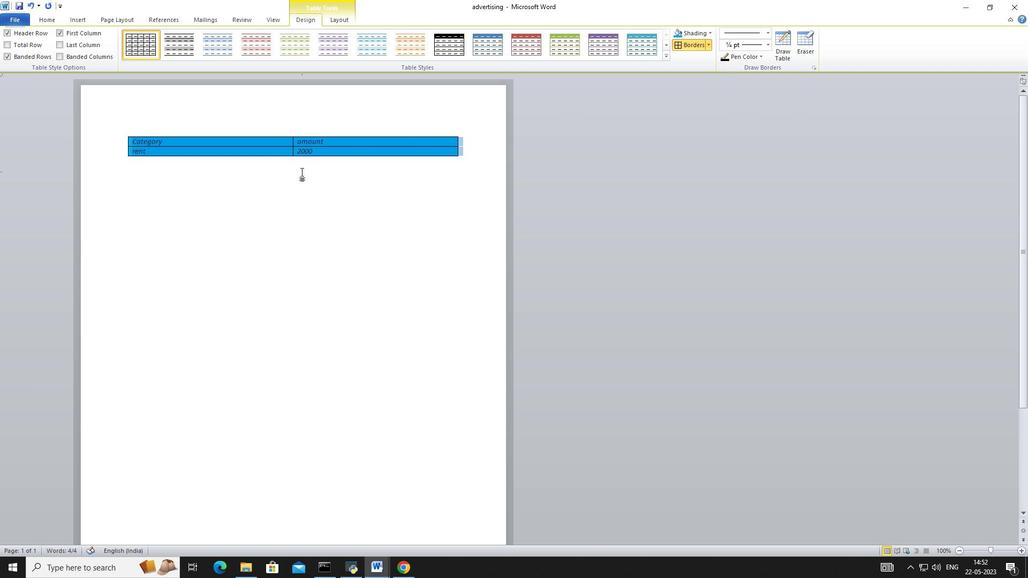 
Action: Mouse moved to (246, 51)
Screenshot: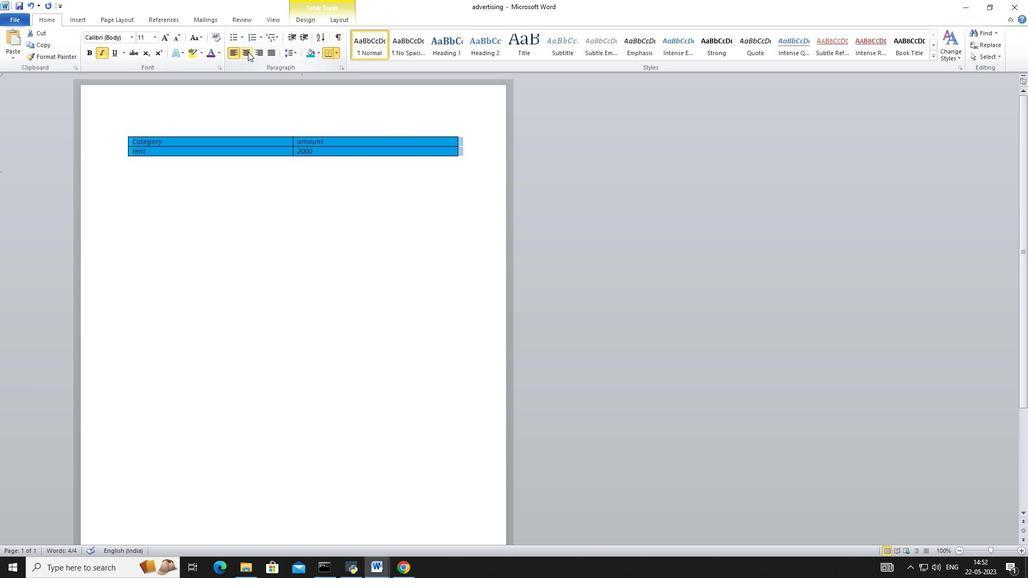 
Action: Mouse pressed left at (246, 51)
Screenshot: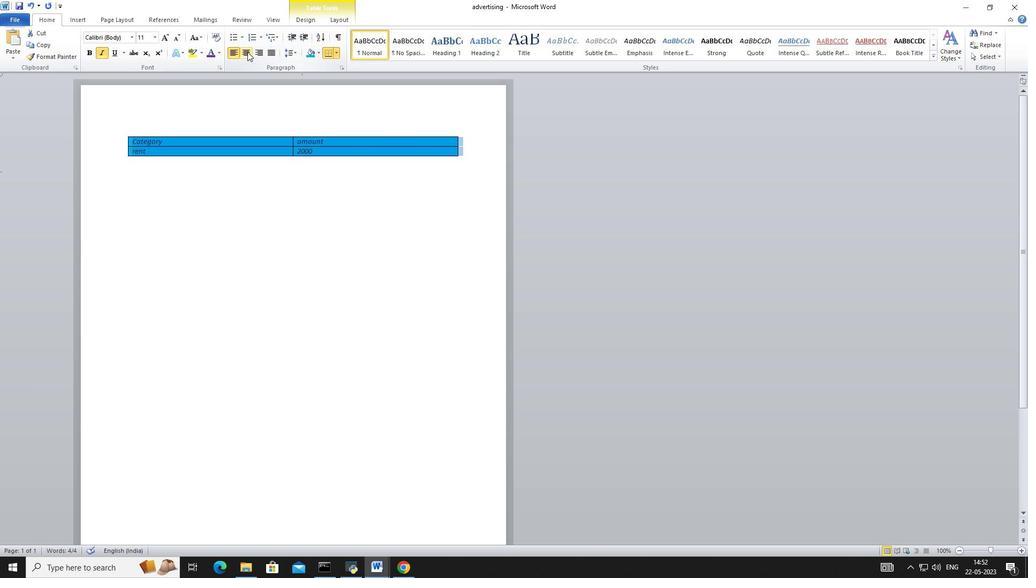 
Action: Mouse moved to (105, 51)
Screenshot: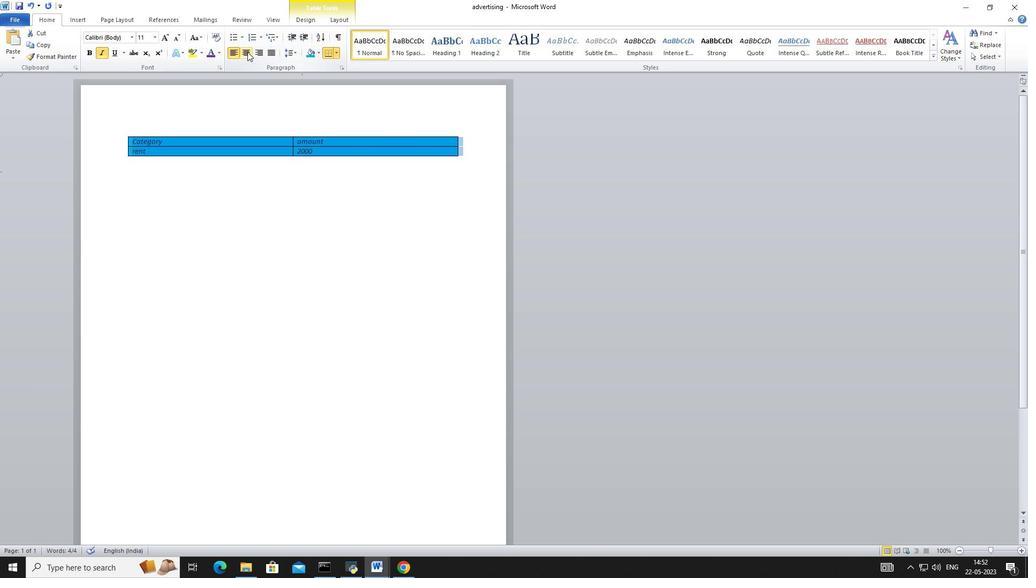 
Action: Mouse pressed left at (247, 53)
Screenshot: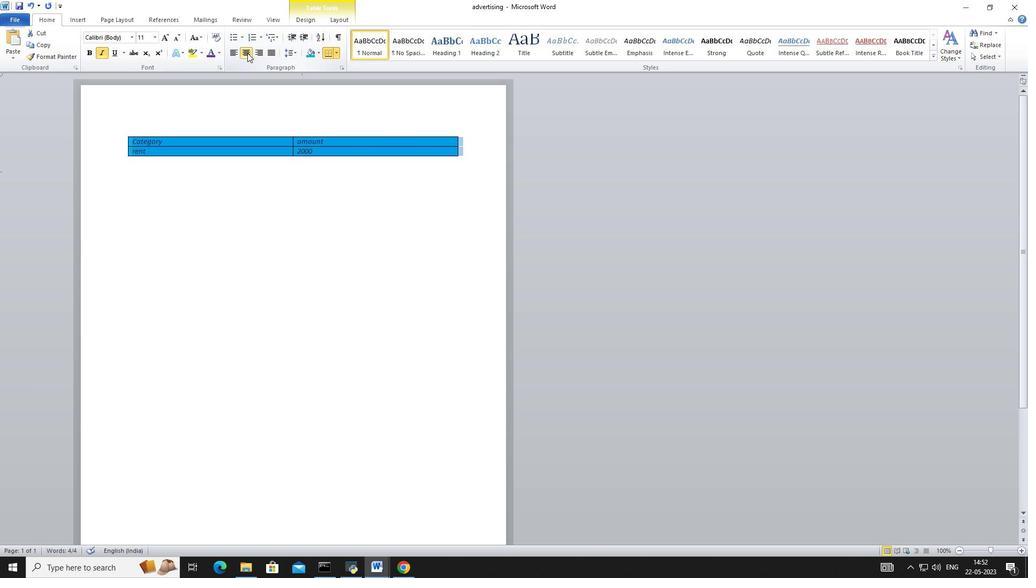 
Action: Mouse pressed left at (105, 51)
Screenshot: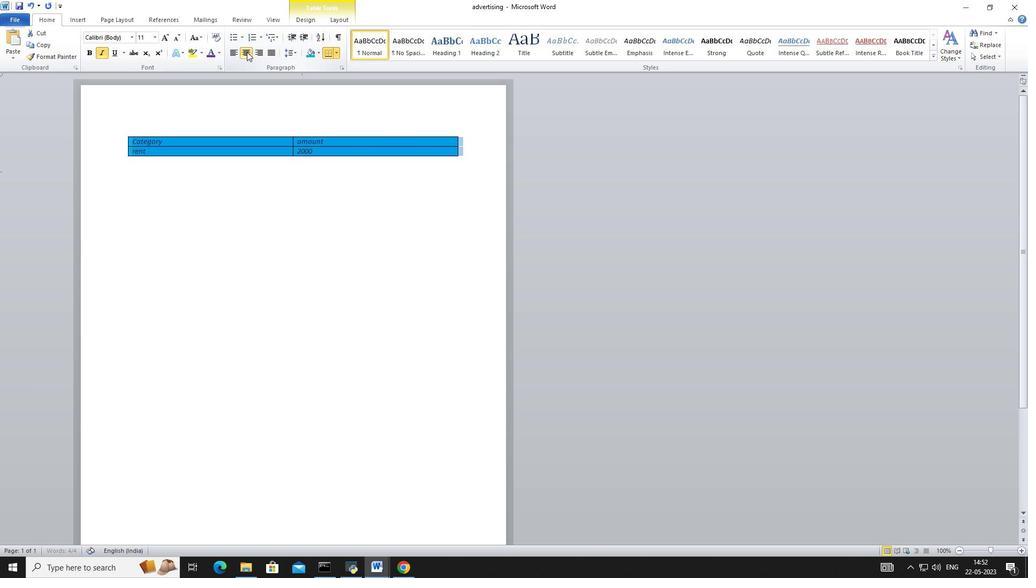 
Action: Mouse moved to (144, 80)
Screenshot: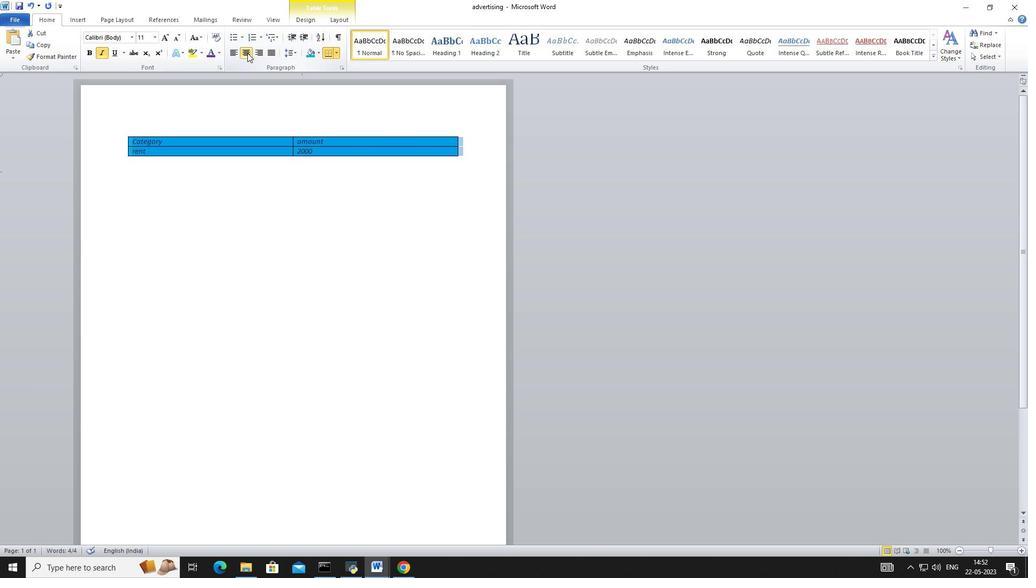 
Action: Mouse pressed left at (258, 53)
Screenshot: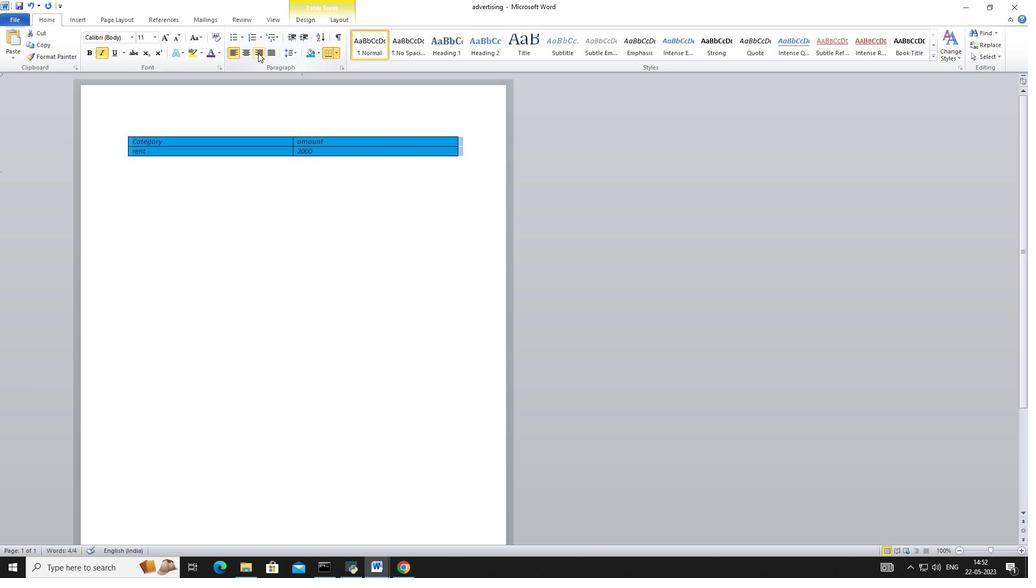 
Action: Mouse moved to (256, 55)
Screenshot: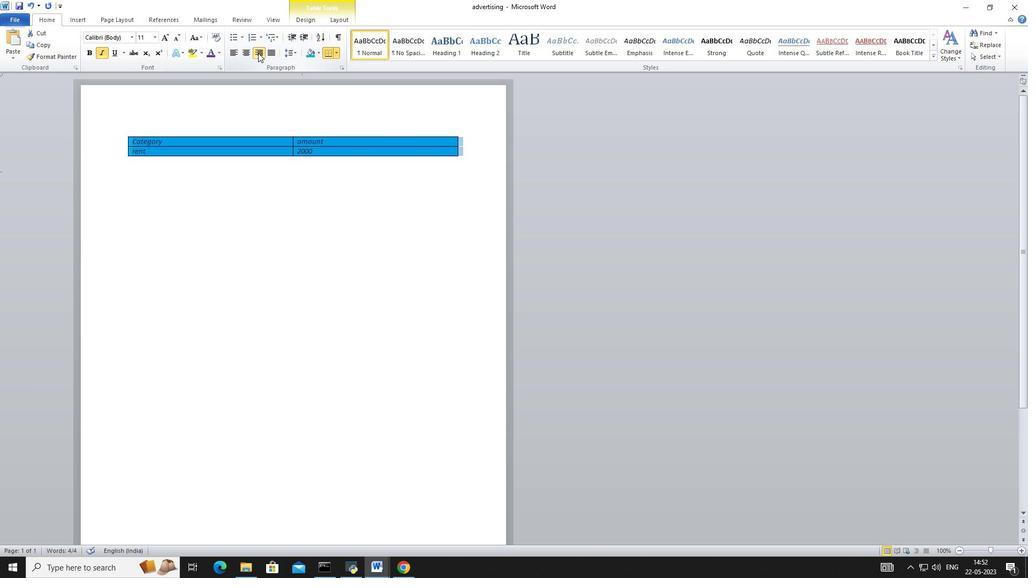 
Action: Mouse pressed left at (244, 58)
Screenshot: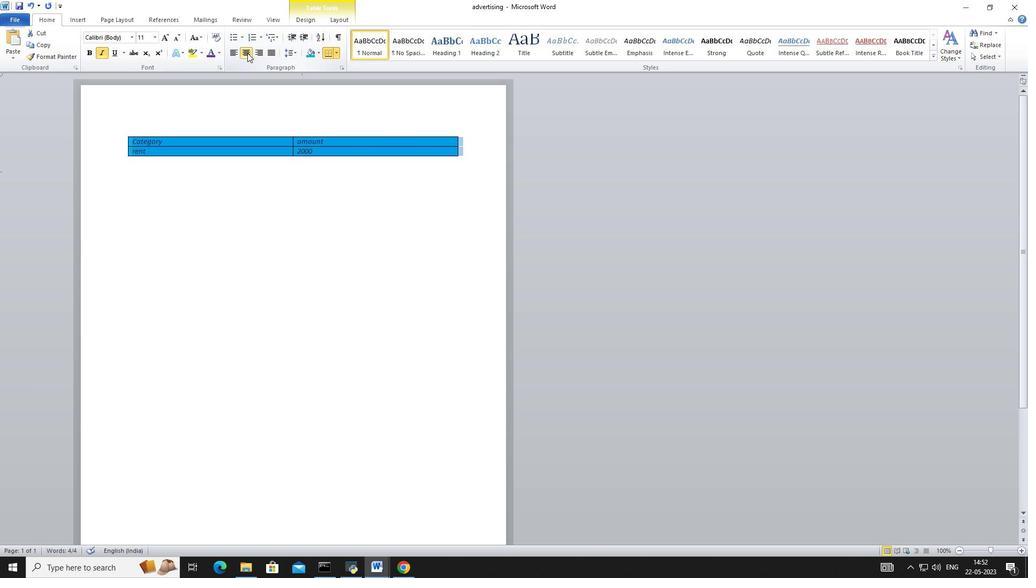 
Action: Mouse moved to (92, 29)
Screenshot: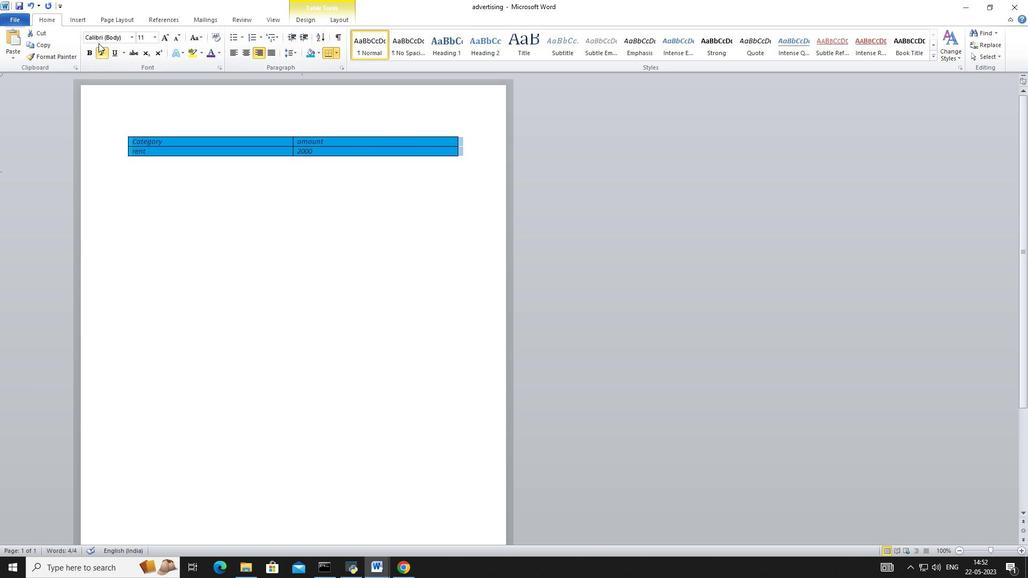
Action: Mouse pressed left at (246, 56)
Screenshot: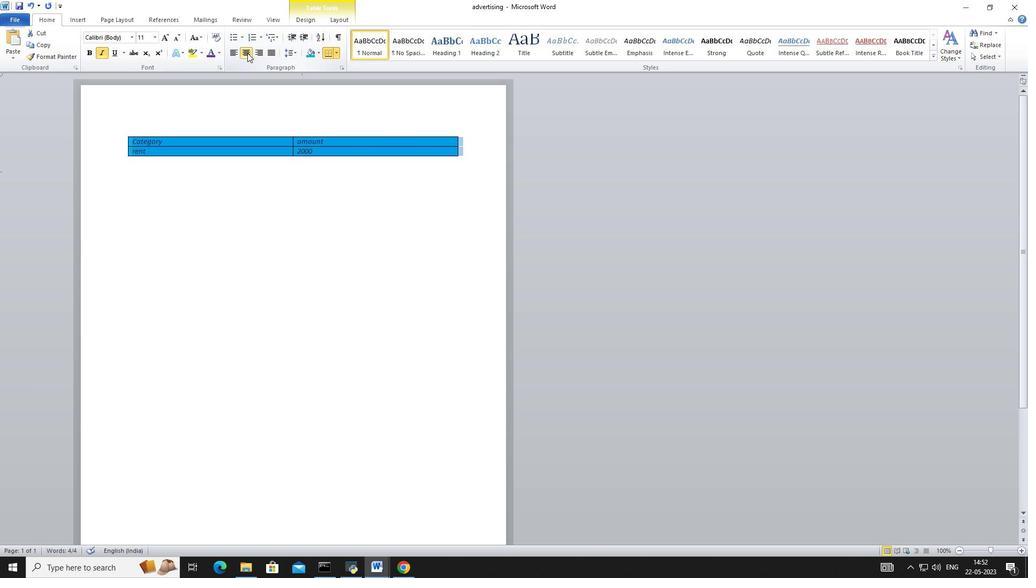 
Action: Mouse moved to (73, 18)
Screenshot: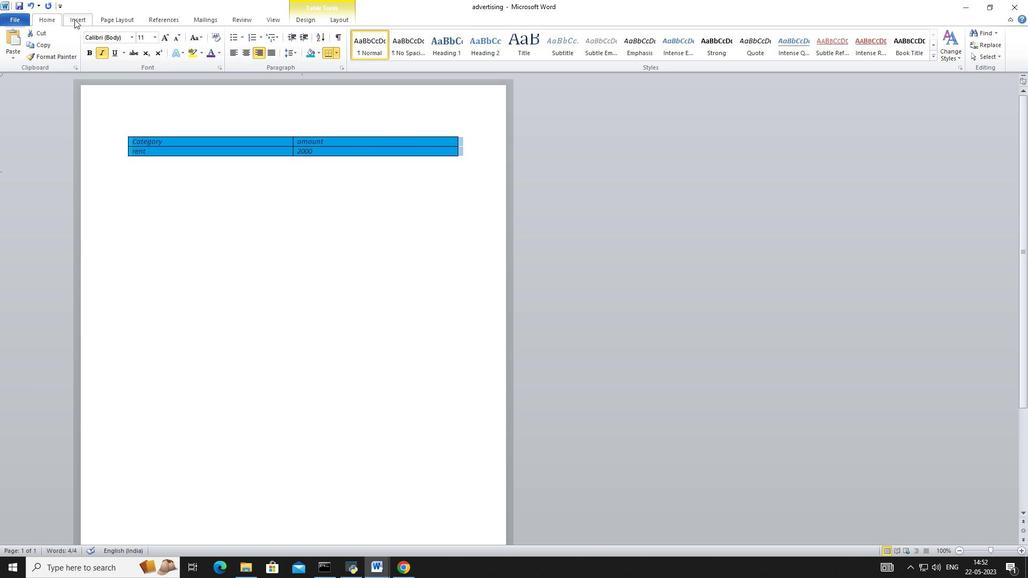 
Action: Mouse pressed left at (73, 18)
Screenshot: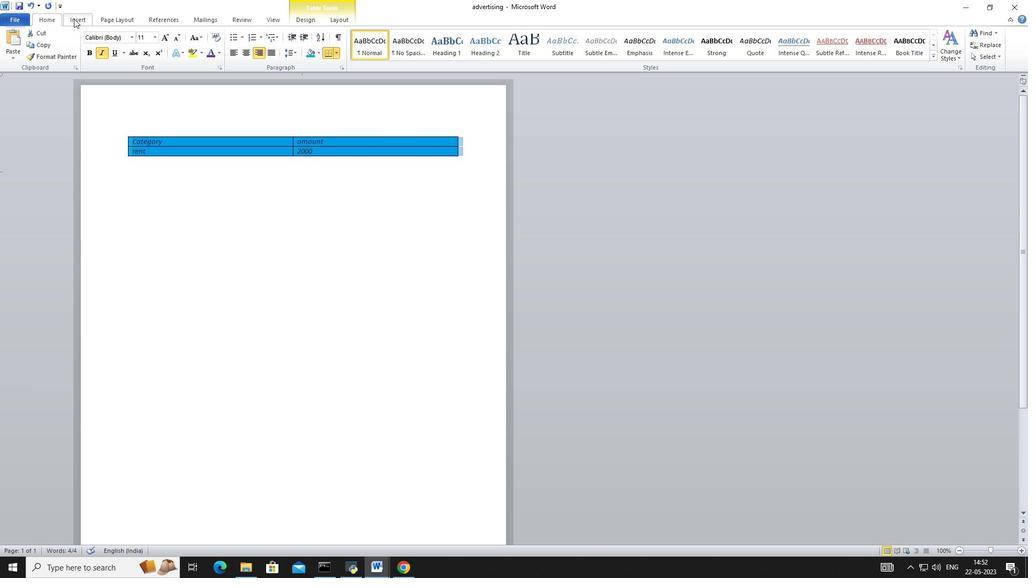 
Action: Mouse moved to (116, 20)
Screenshot: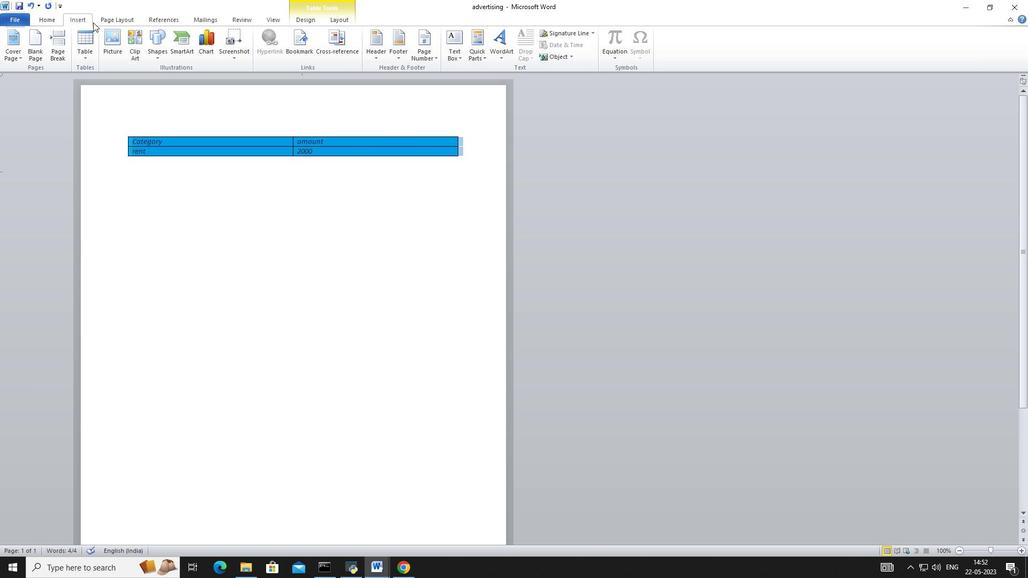 
Action: Mouse pressed left at (116, 20)
Screenshot: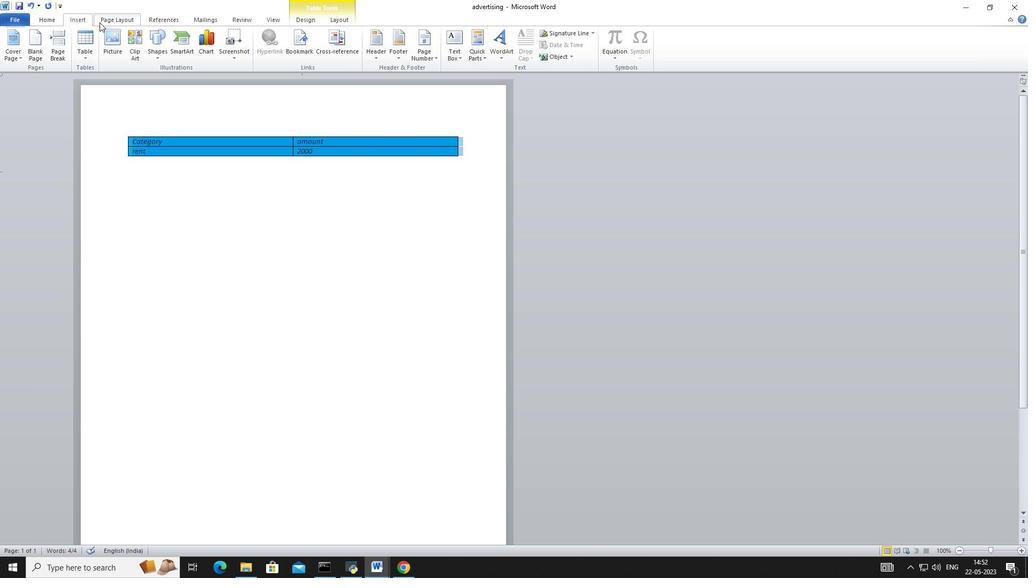 
Action: Mouse moved to (43, 18)
Screenshot: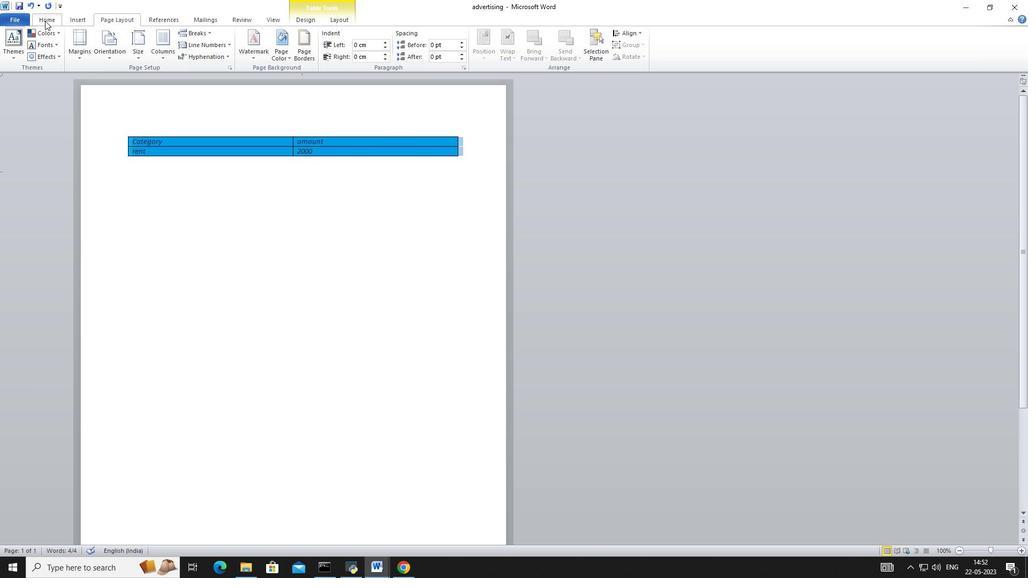 
Action: Mouse pressed left at (43, 18)
Screenshot: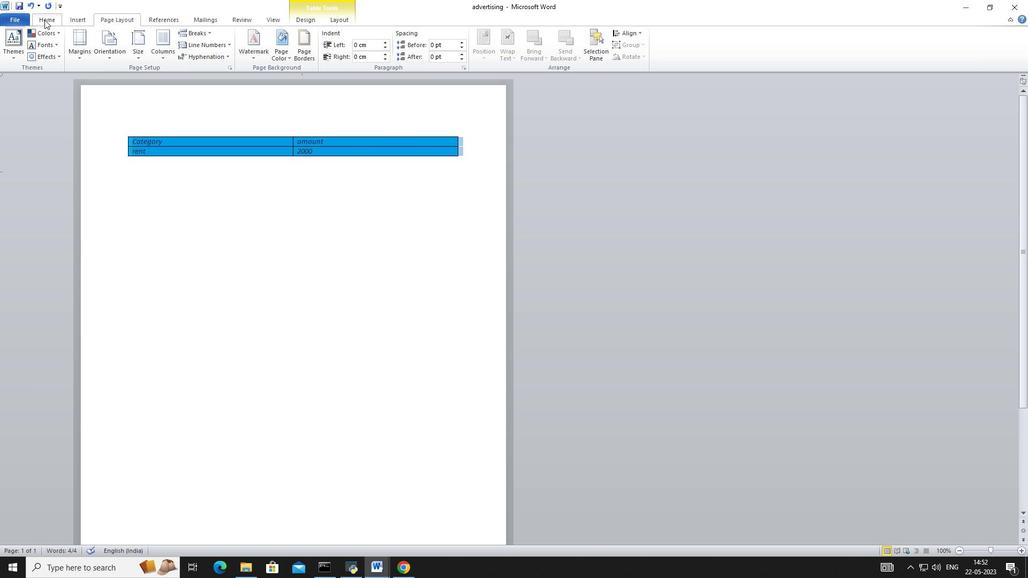 
Action: Mouse moved to (245, 51)
Screenshot: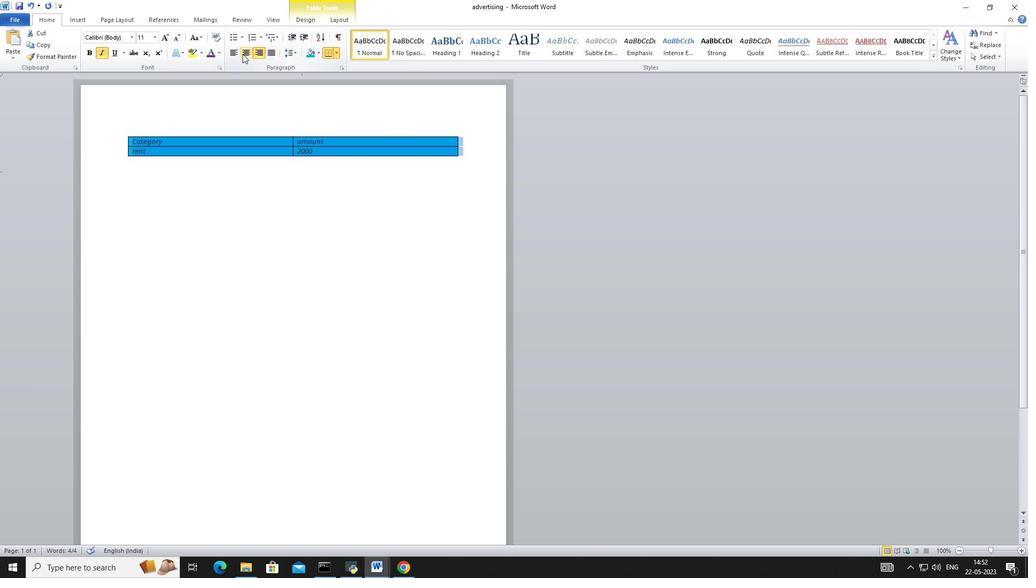 
Action: Mouse pressed left at (245, 51)
Screenshot: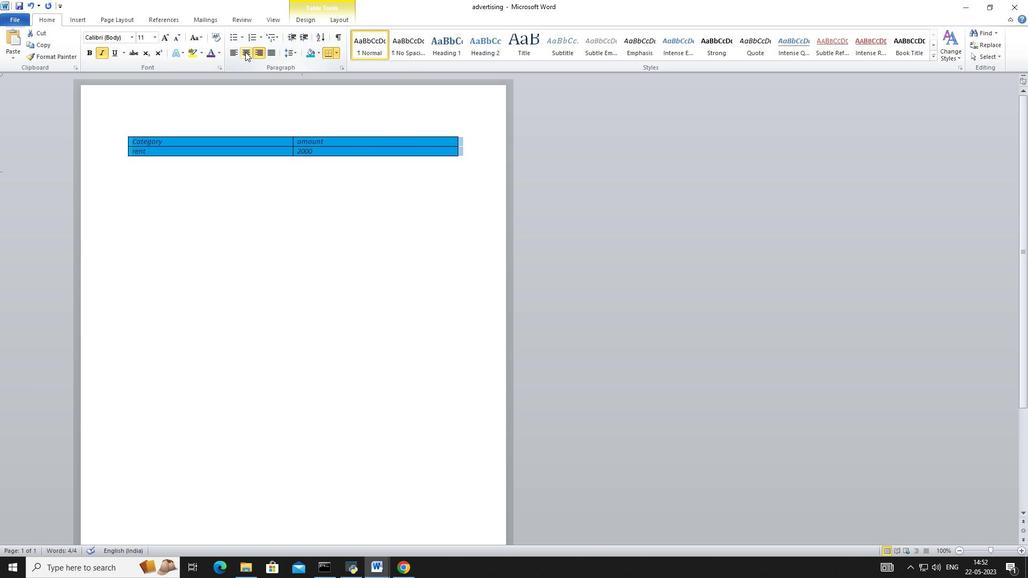 
Action: Mouse moved to (246, 51)
Screenshot: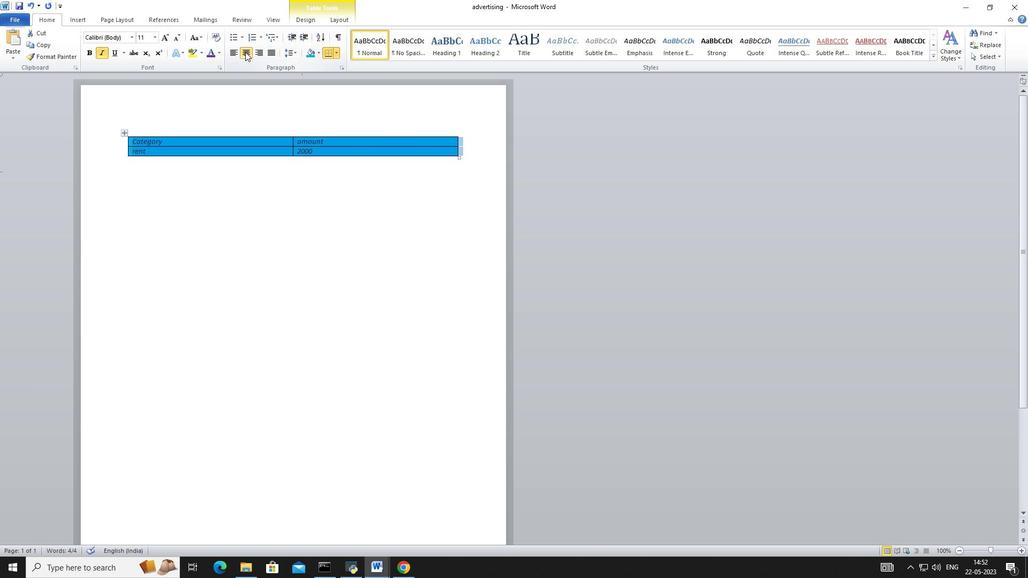 
Action: Mouse pressed left at (246, 51)
Screenshot: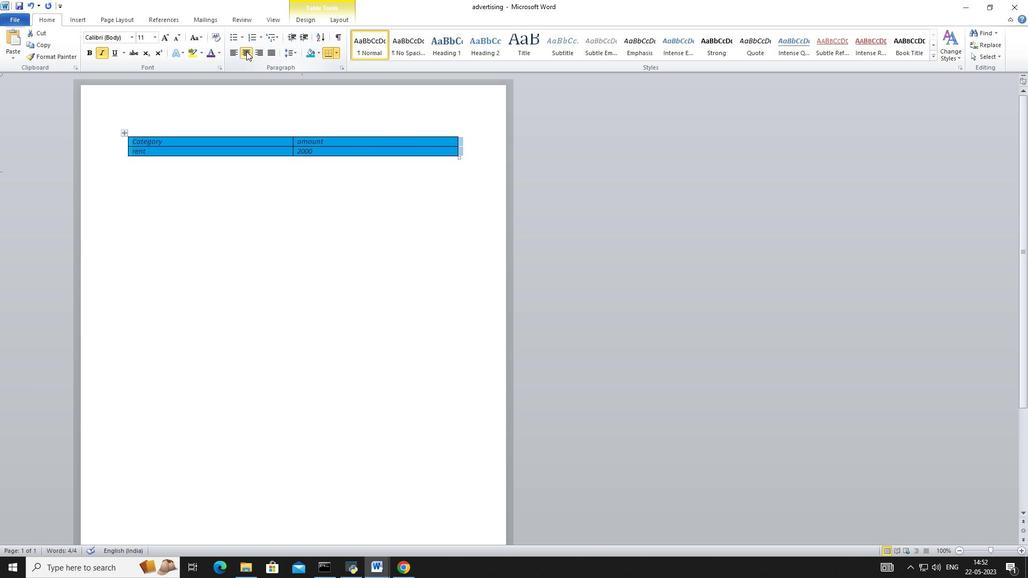 
Action: Mouse moved to (299, 143)
Screenshot: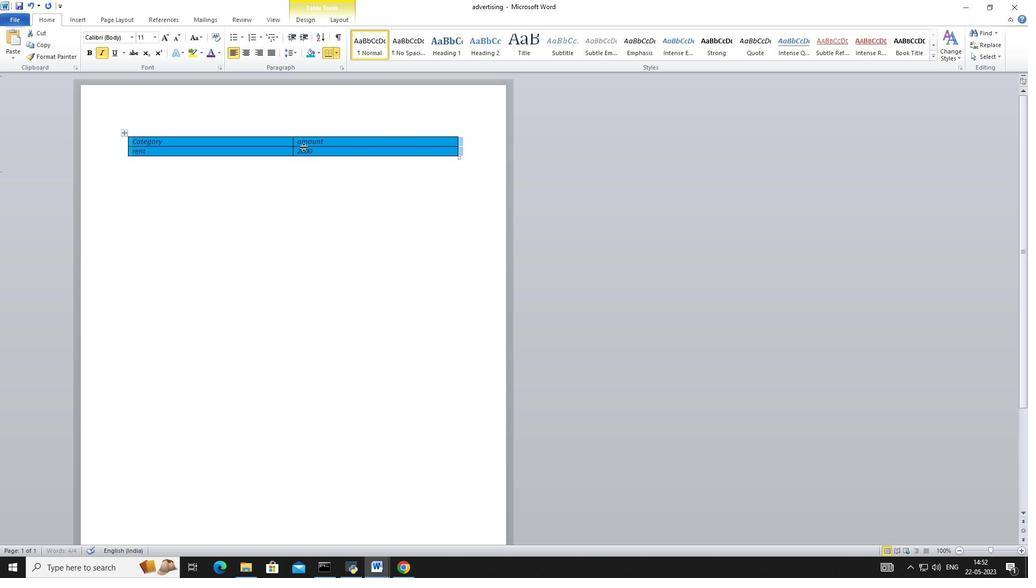 
Action: Mouse pressed left at (299, 143)
Screenshot: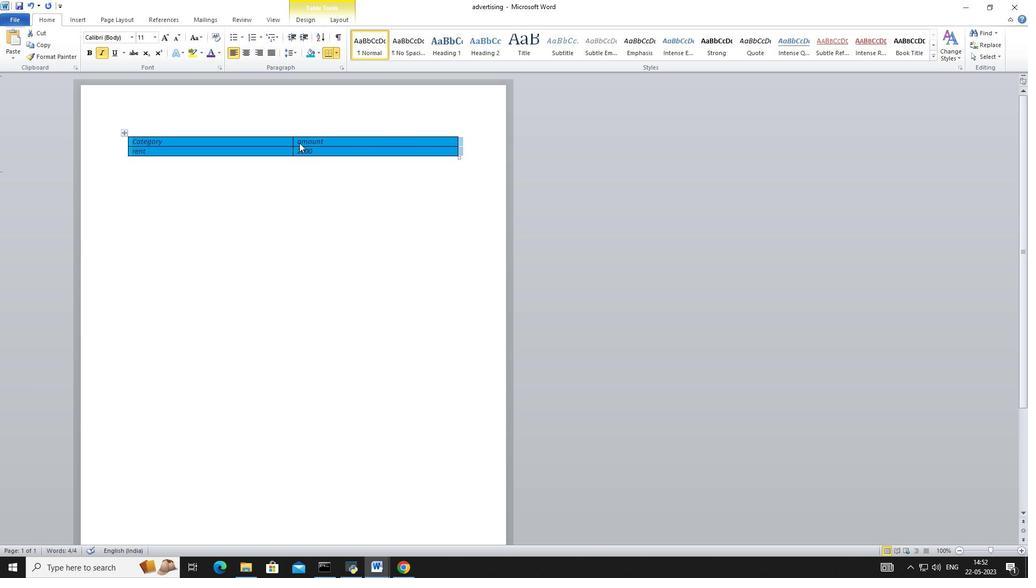 
Action: Mouse moved to (134, 141)
Screenshot: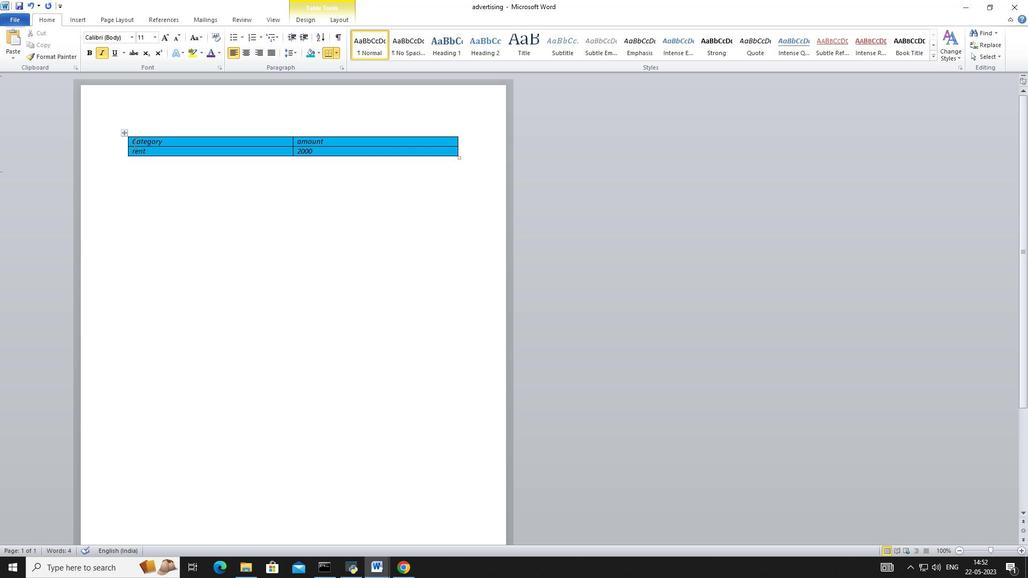 
Action: Mouse pressed left at (134, 141)
Screenshot: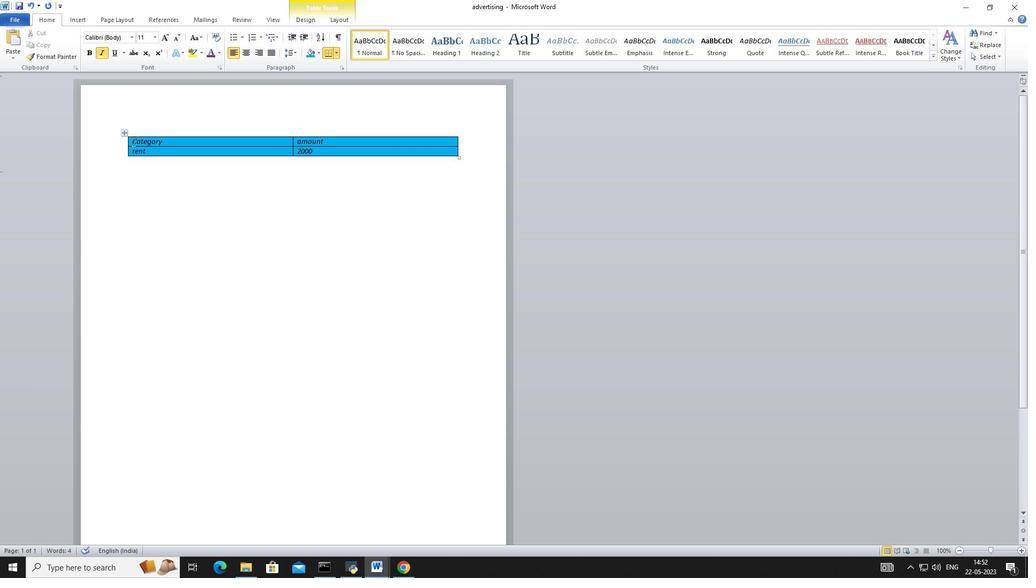 
Action: Mouse moved to (197, 145)
Screenshot: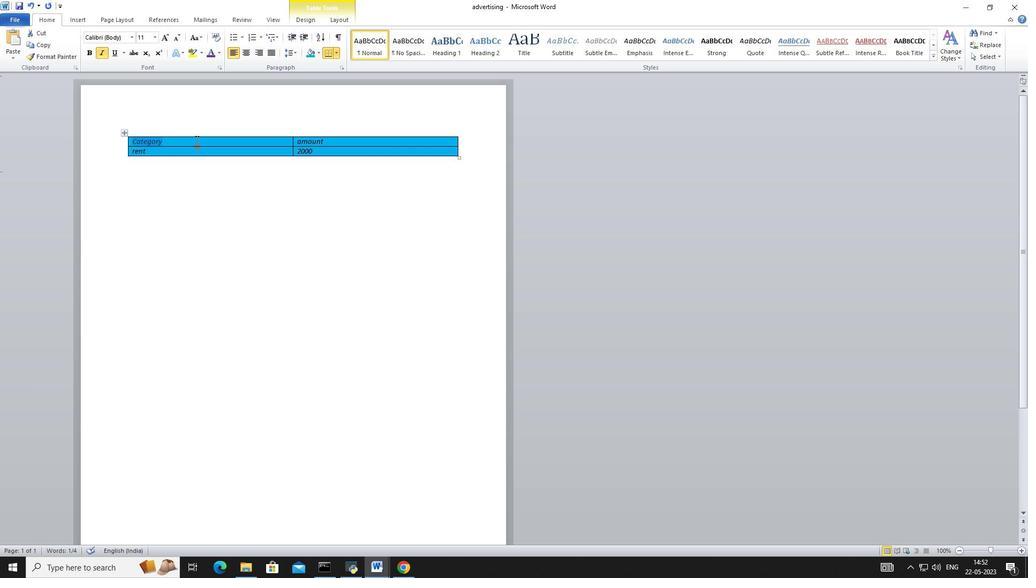 
Action: Mouse pressed left at (198, 145)
Screenshot: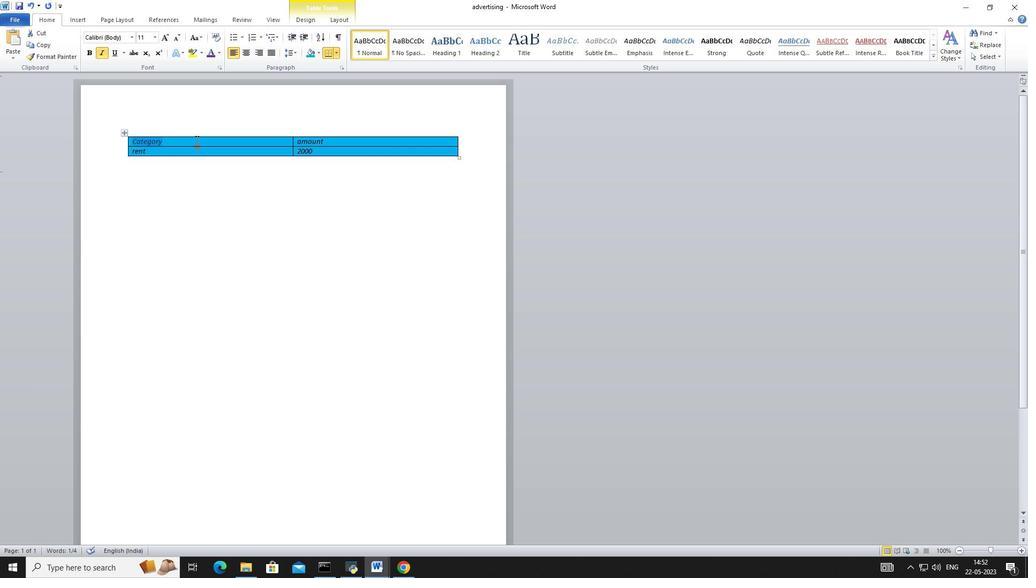 
Action: Mouse moved to (204, 147)
Screenshot: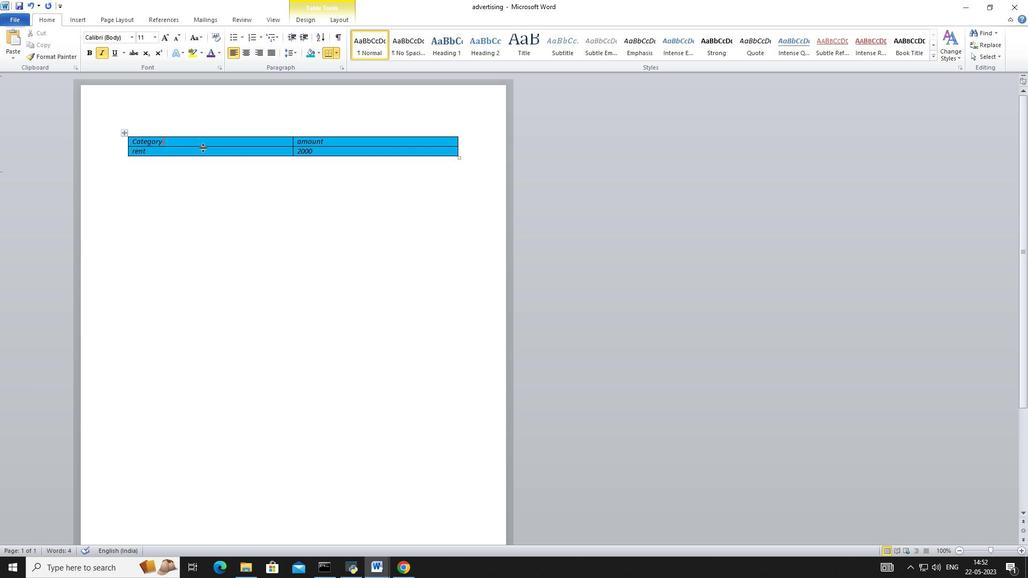 
Action: Key pressed ctrl+A
Screenshot: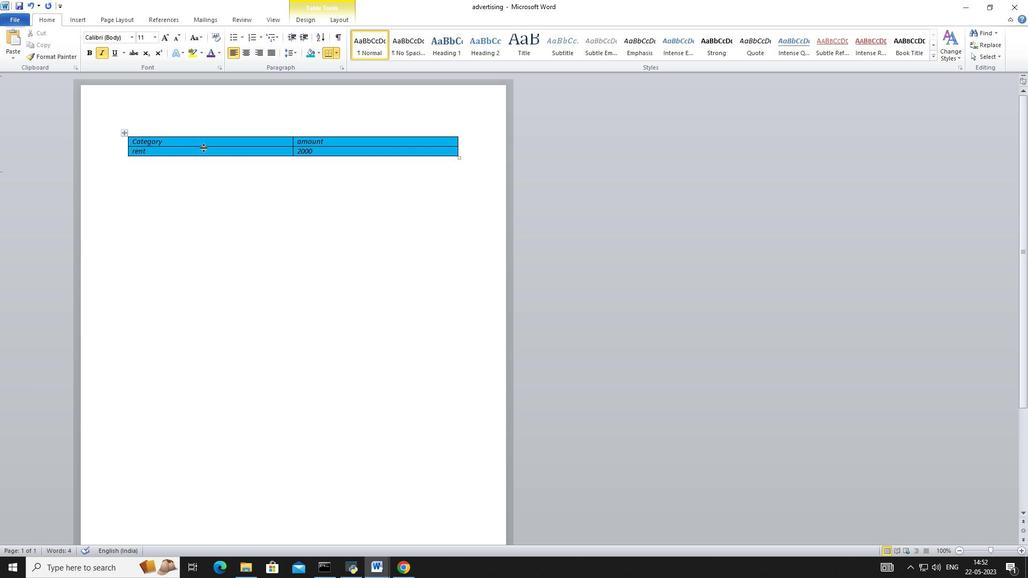 
Action: Mouse moved to (260, 53)
Screenshot: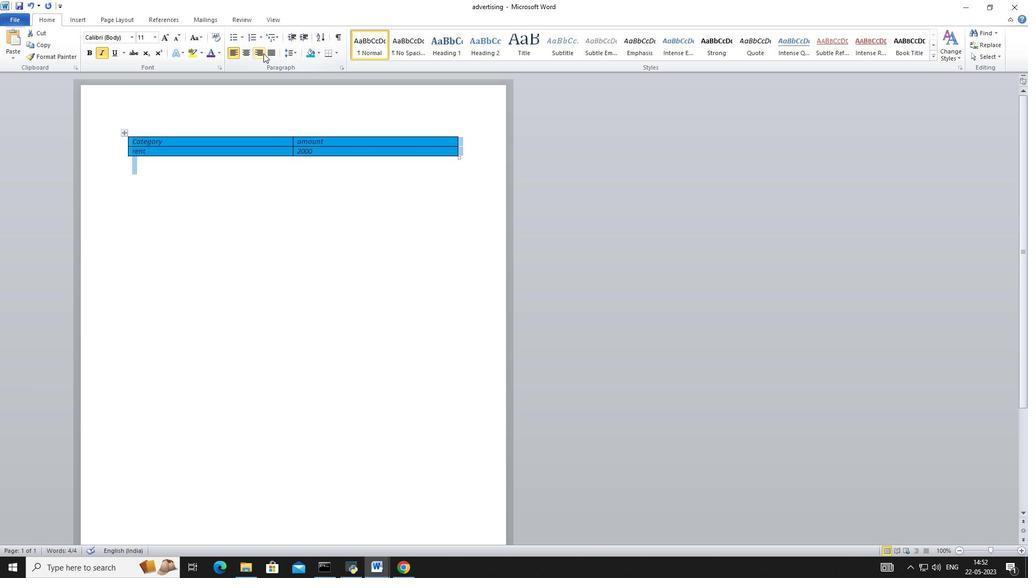 
Action: Mouse pressed left at (260, 53)
Screenshot: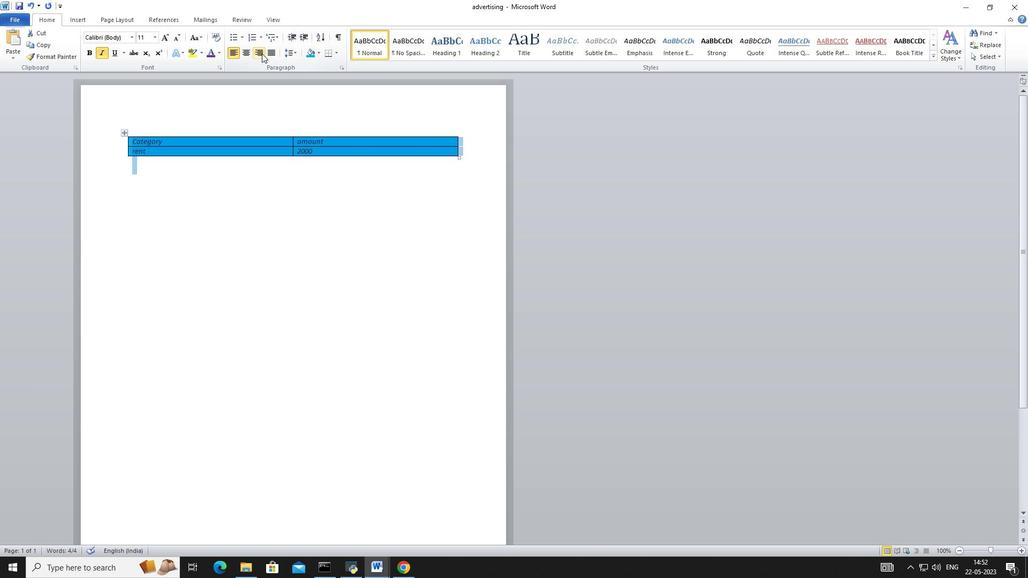 
Action: Mouse moved to (244, 50)
Screenshot: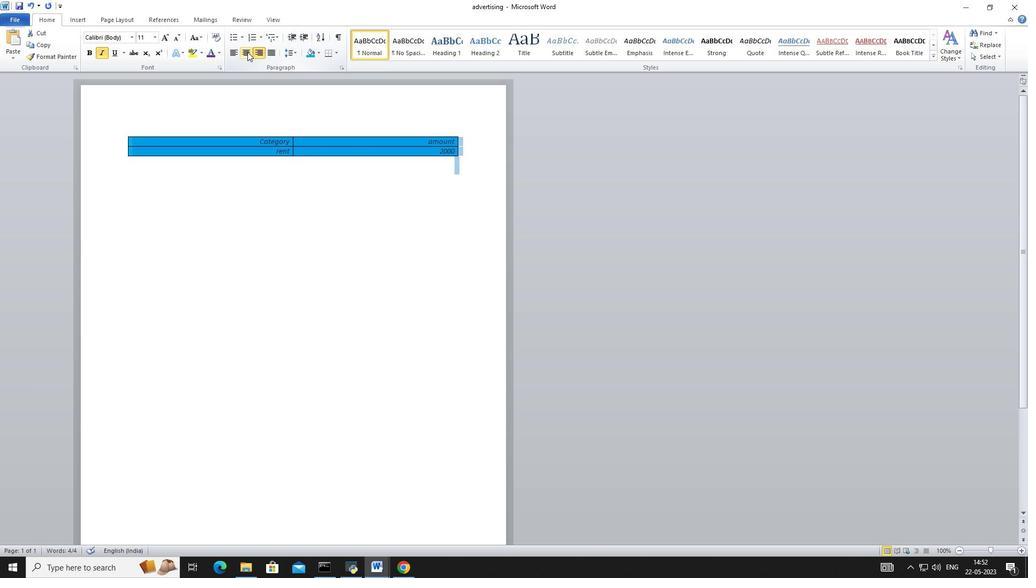 
Action: Mouse pressed left at (244, 50)
Screenshot: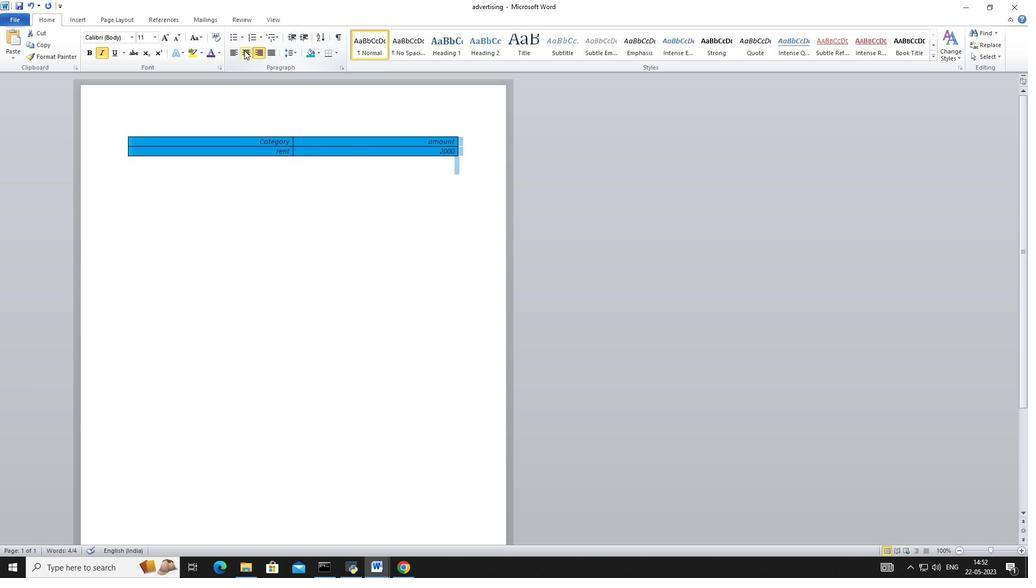 
Action: Mouse moved to (338, 234)
Screenshot: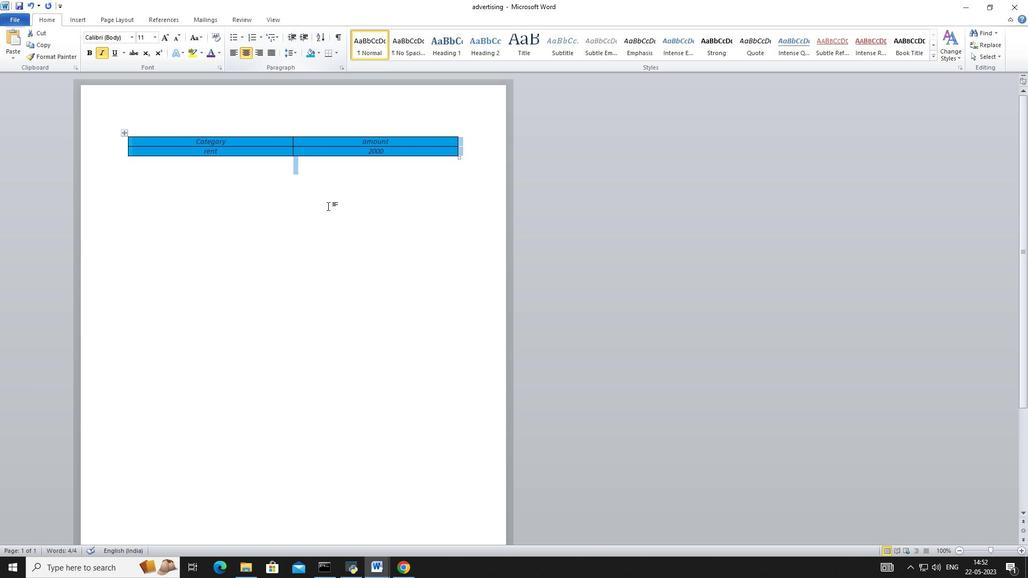 
Action: Mouse pressed left at (338, 234)
Screenshot: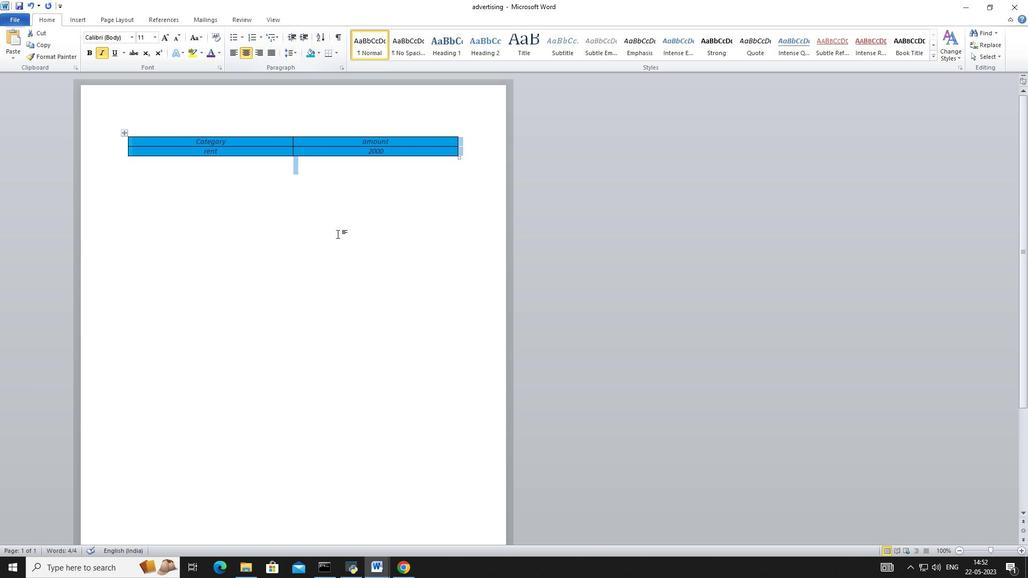 
Action: Mouse moved to (342, 238)
Screenshot: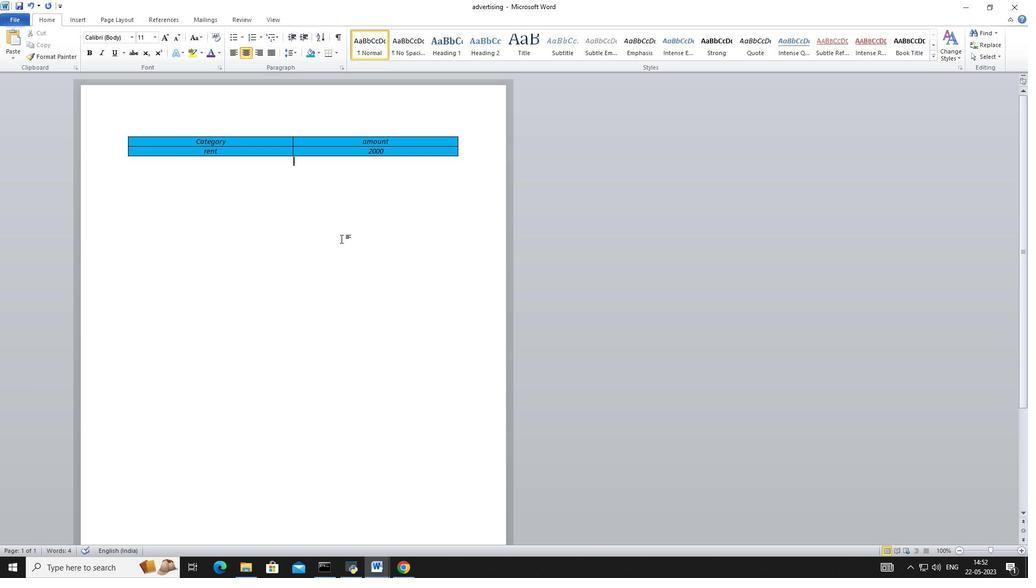 
Action: Key pressed ctrl+S
Screenshot: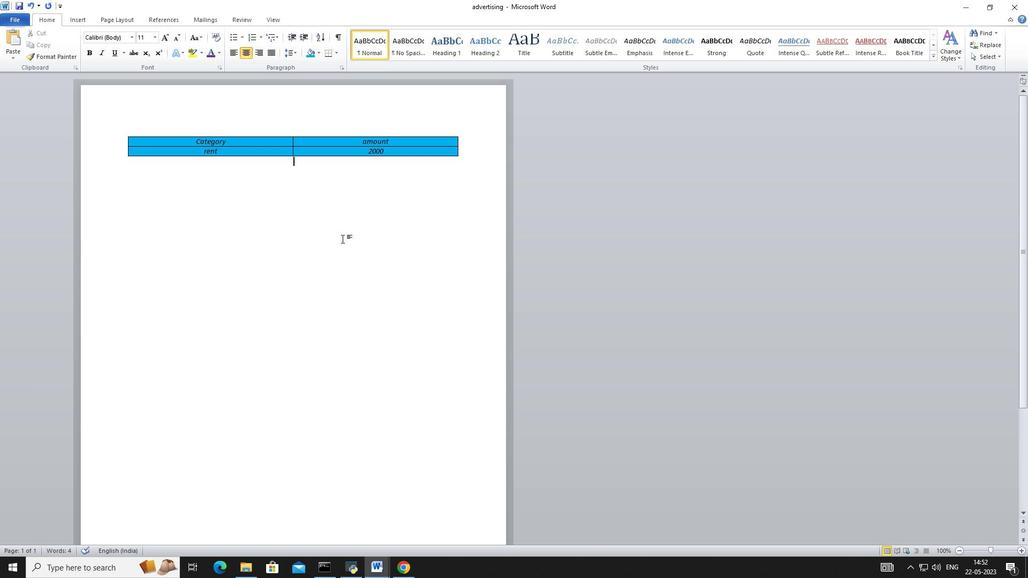 
Action: Mouse moved to (444, 249)
Screenshot: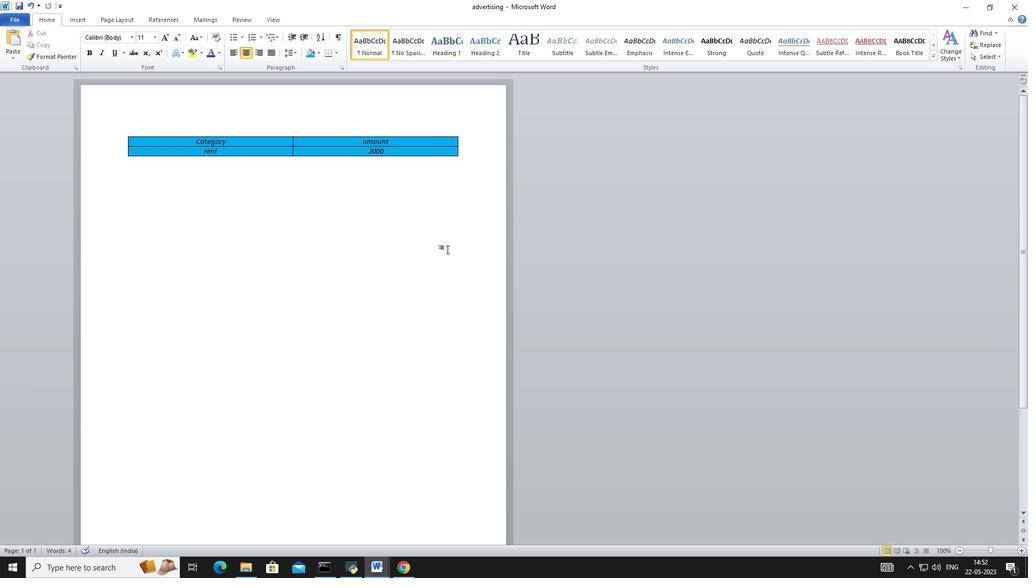 
